 Task: Find connections with filter location Kodoli with filter topic #purposewith filter profile language Potuguese with filter current company Qween Network LLP with filter school JD Institute of Fashion Technology with filter industry Financial Services with filter service category Business Law with filter keywords title IT Professional
Action: Mouse moved to (295, 210)
Screenshot: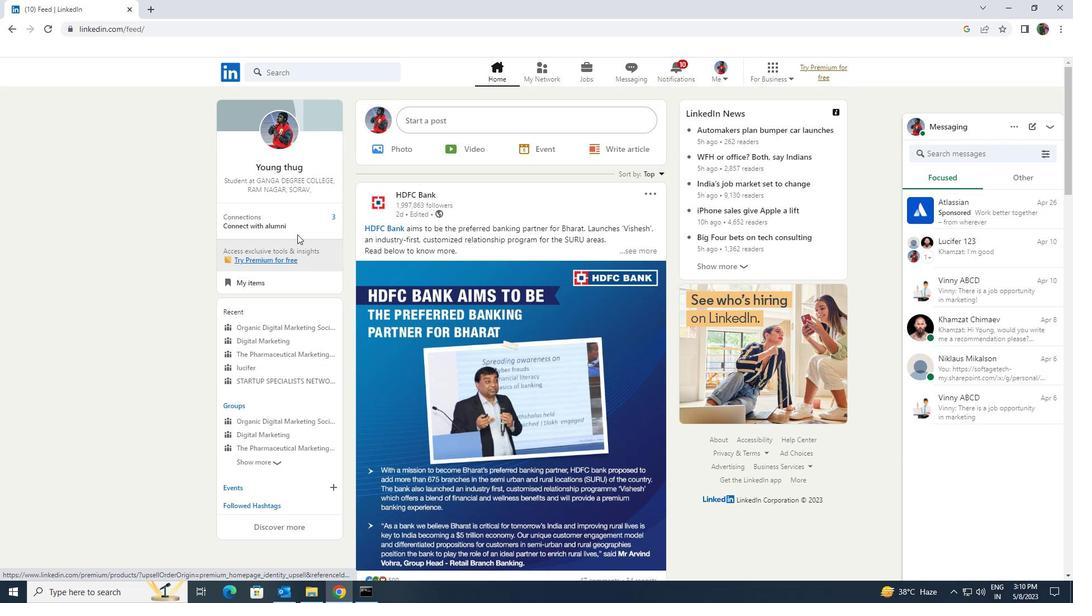 
Action: Mouse pressed left at (295, 210)
Screenshot: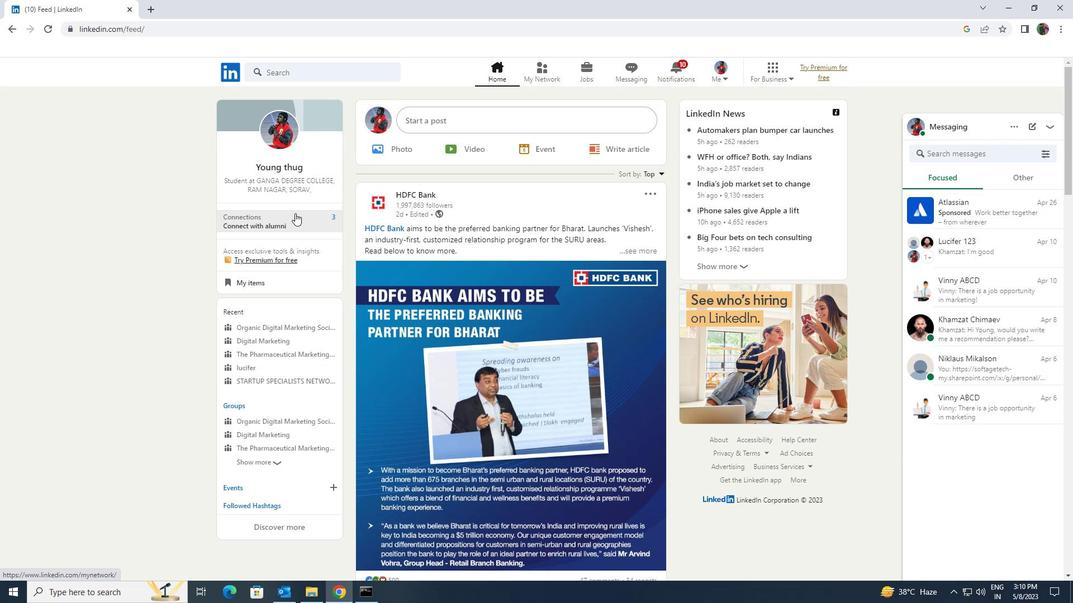 
Action: Mouse moved to (291, 139)
Screenshot: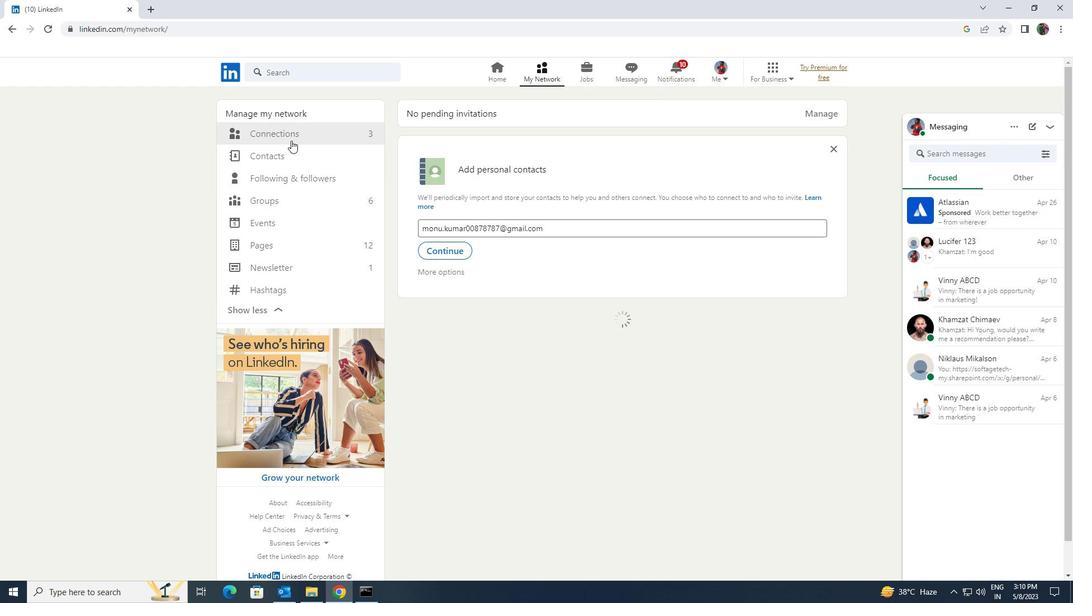 
Action: Mouse pressed left at (291, 139)
Screenshot: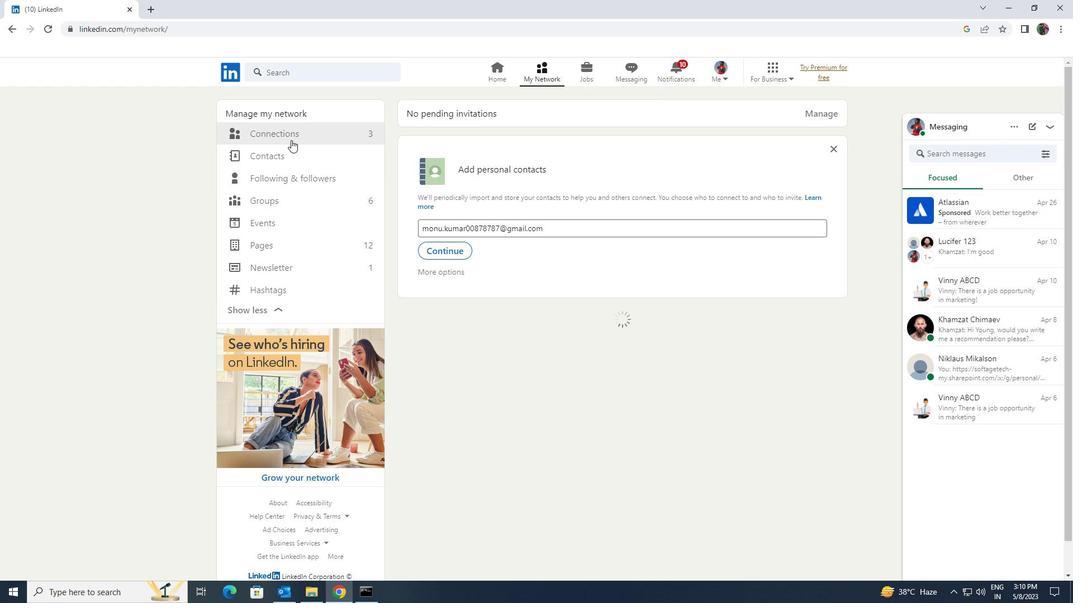 
Action: Mouse moved to (627, 136)
Screenshot: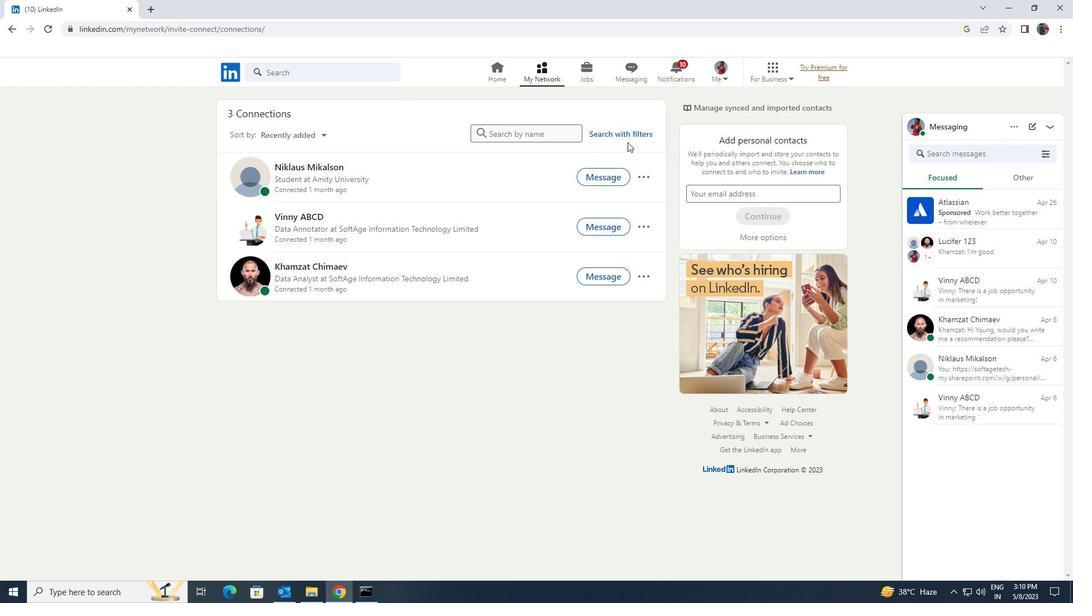 
Action: Mouse pressed left at (627, 136)
Screenshot: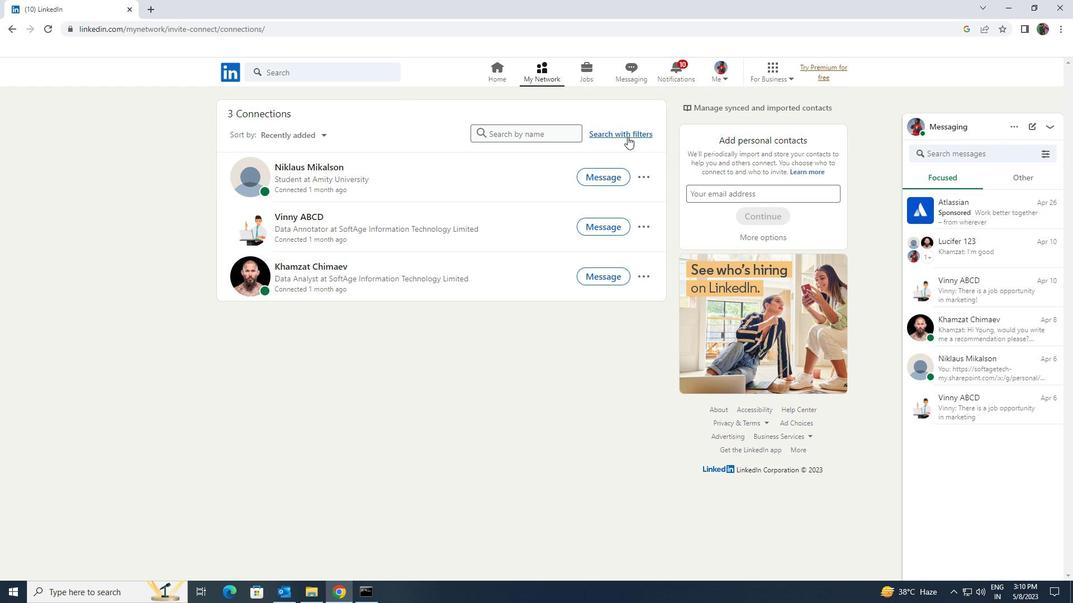 
Action: Mouse moved to (575, 106)
Screenshot: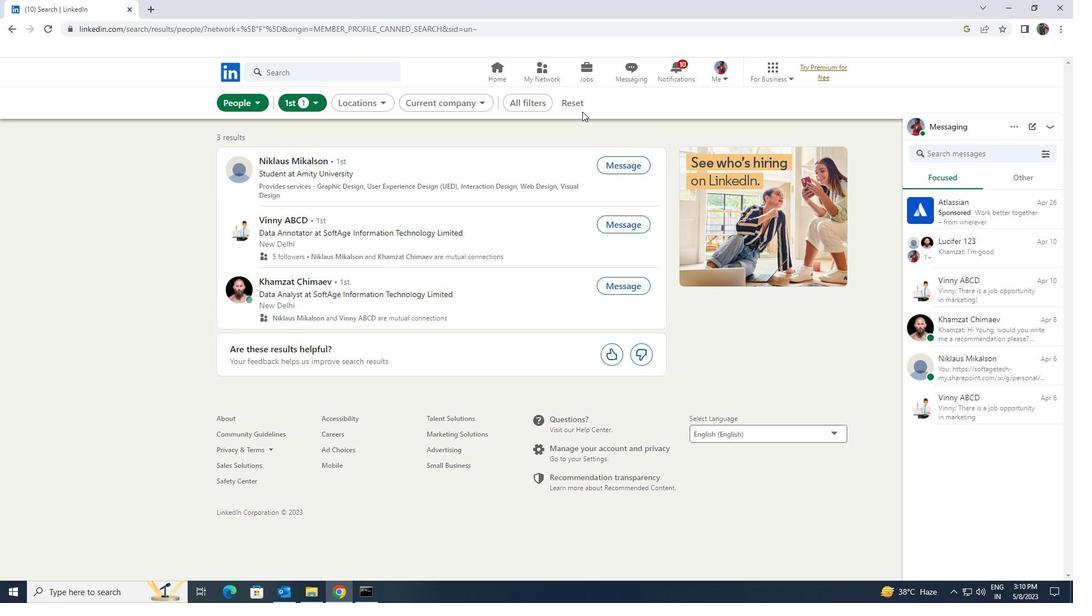 
Action: Mouse pressed left at (575, 106)
Screenshot: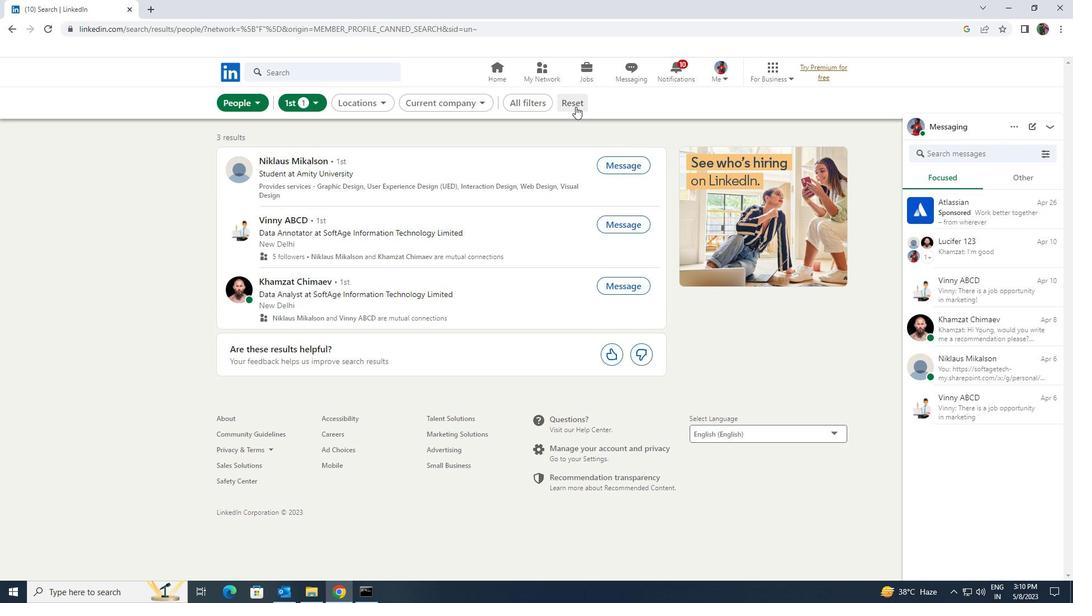 
Action: Mouse moved to (560, 100)
Screenshot: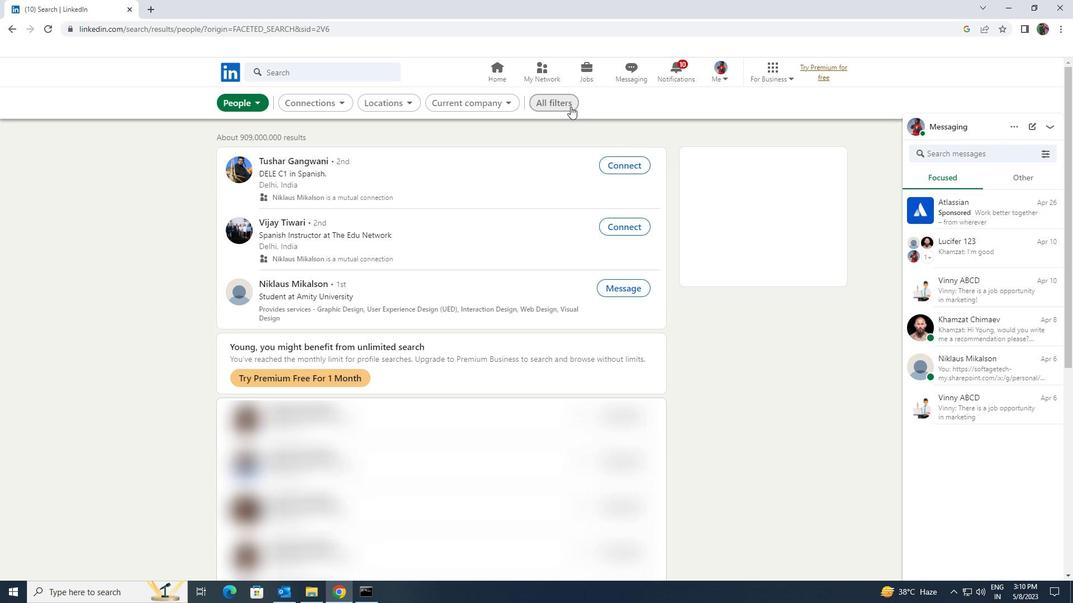 
Action: Mouse pressed left at (560, 100)
Screenshot: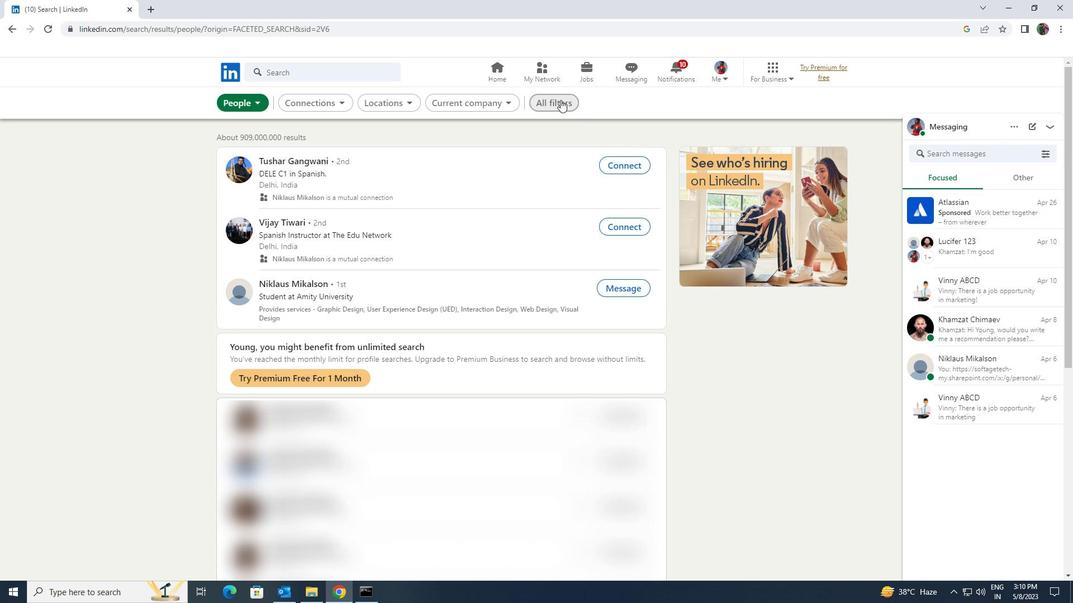 
Action: Mouse moved to (928, 439)
Screenshot: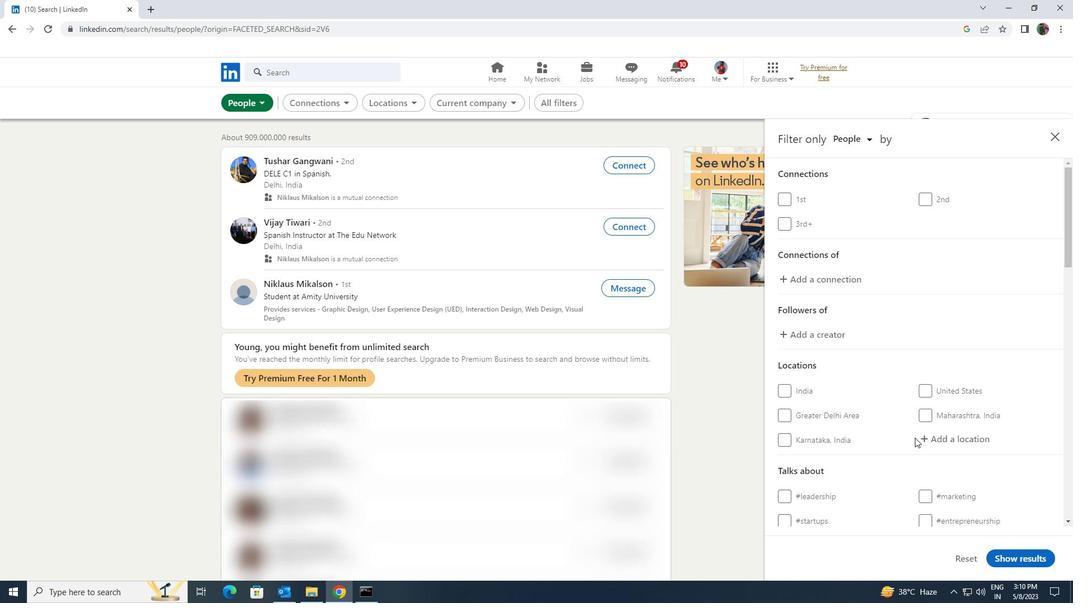 
Action: Mouse pressed left at (928, 439)
Screenshot: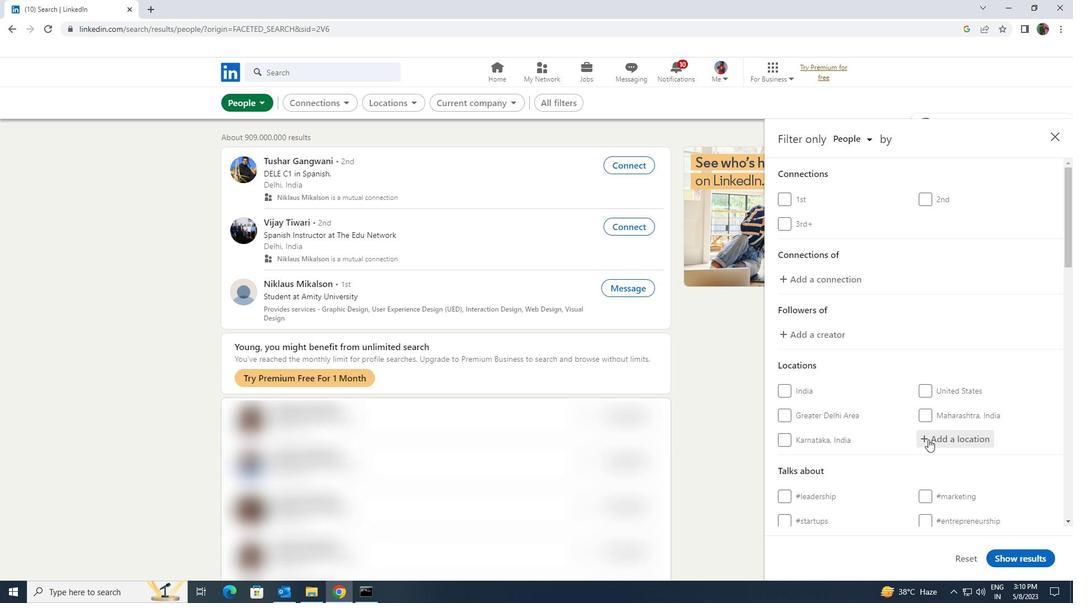 
Action: Key pressed <Key.shift>KODOLI
Screenshot: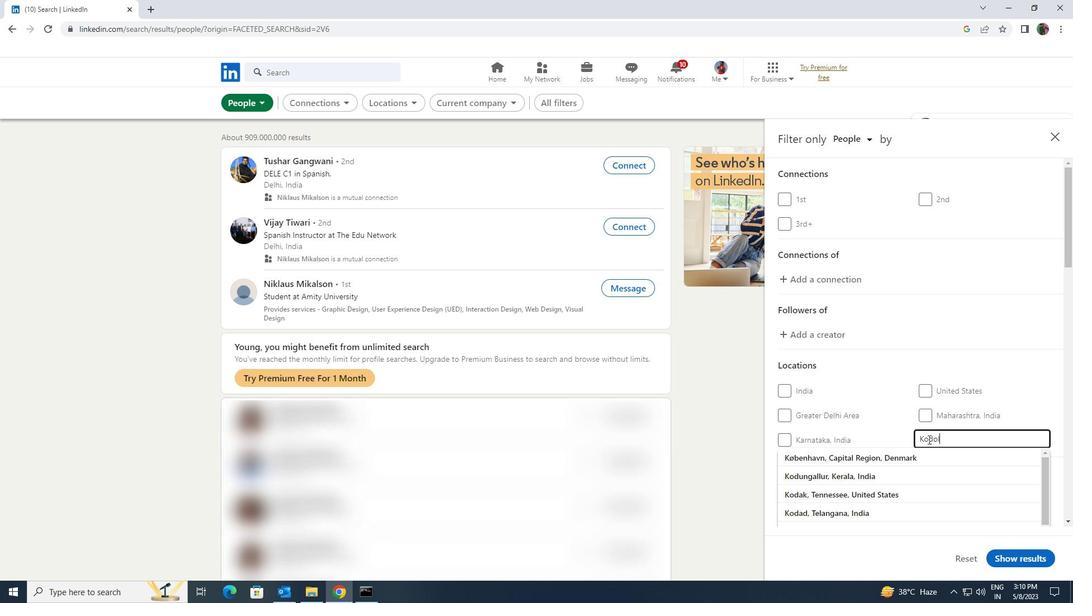 
Action: Mouse moved to (929, 440)
Screenshot: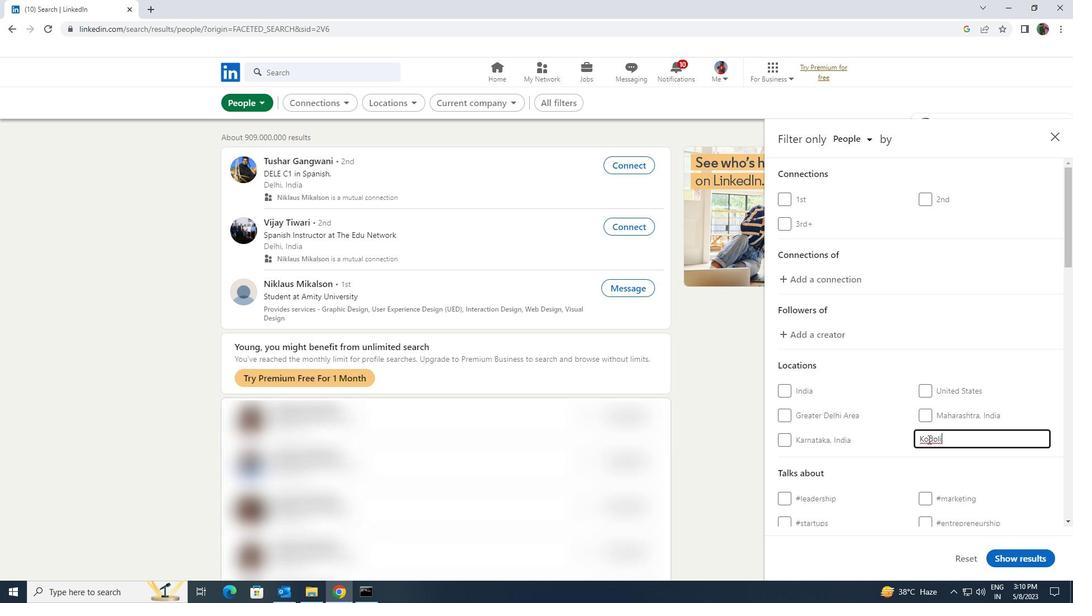 
Action: Mouse scrolled (929, 439) with delta (0, 0)
Screenshot: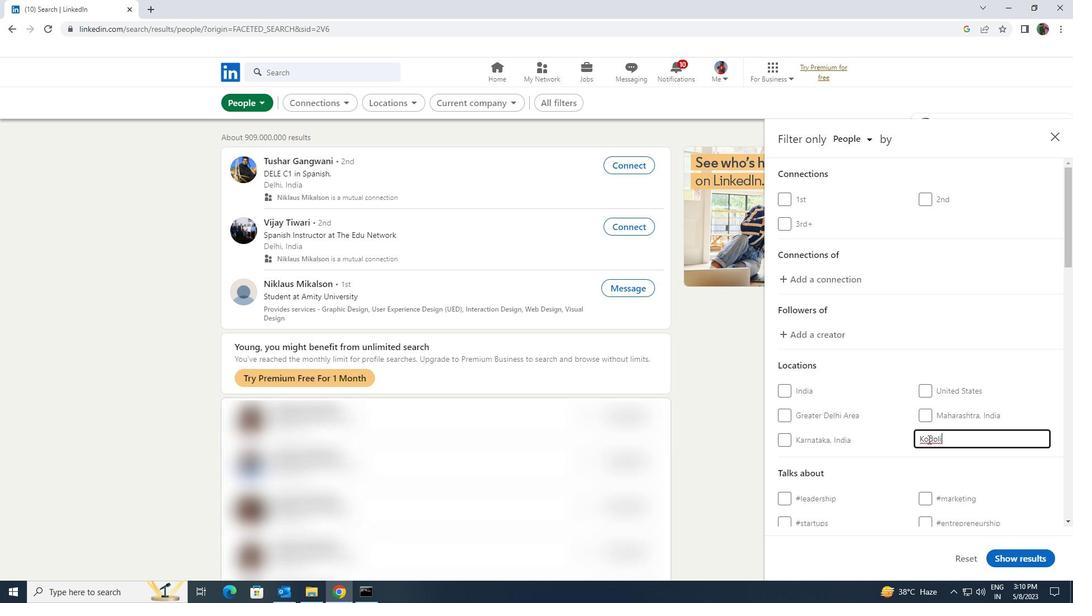 
Action: Mouse moved to (927, 443)
Screenshot: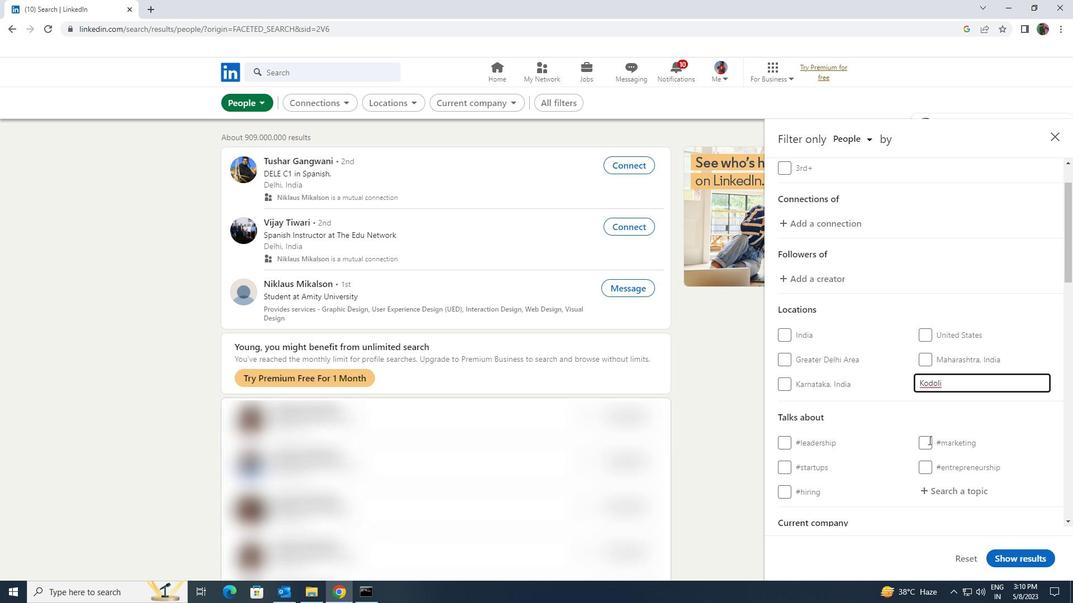 
Action: Mouse scrolled (927, 442) with delta (0, 0)
Screenshot: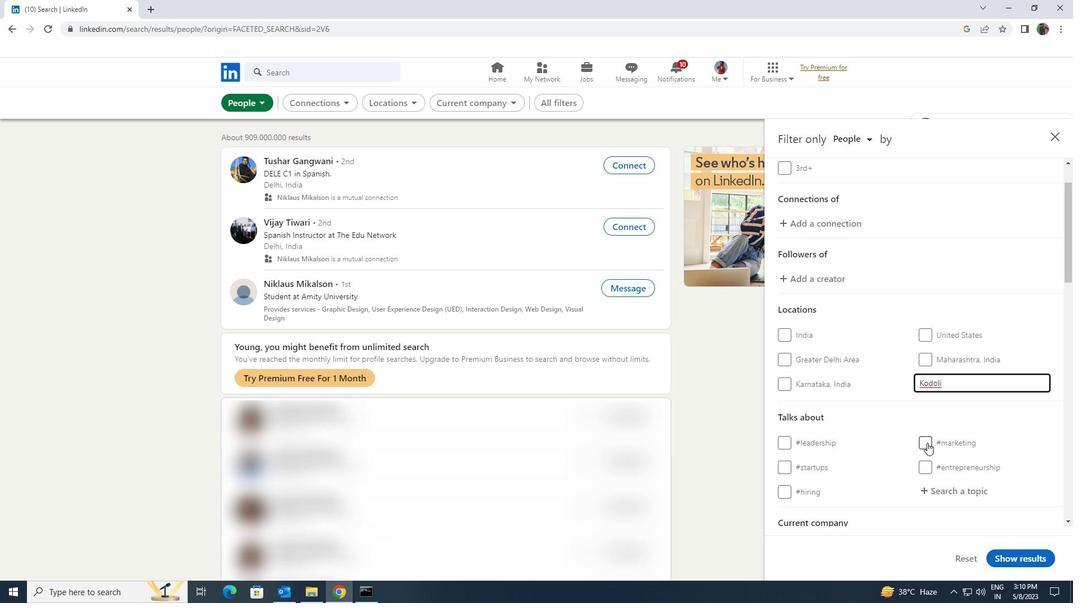 
Action: Mouse scrolled (927, 442) with delta (0, 0)
Screenshot: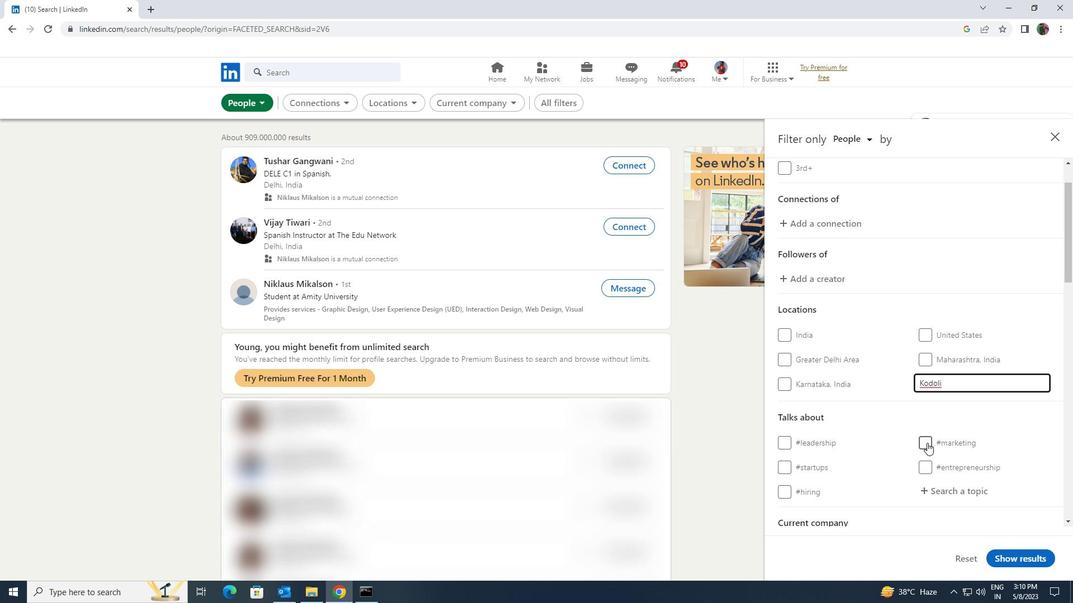
Action: Mouse moved to (937, 379)
Screenshot: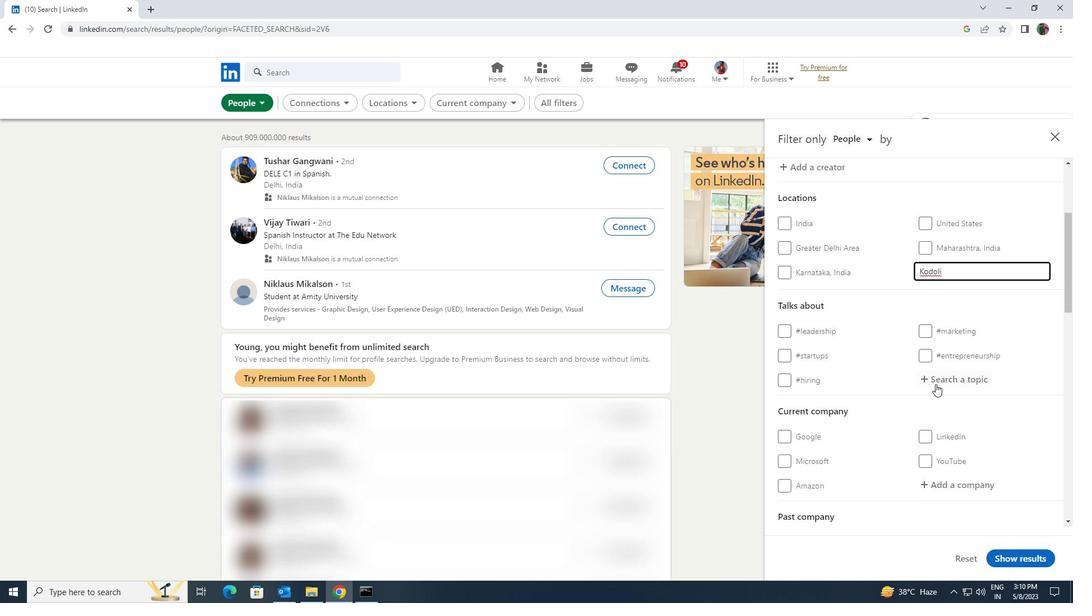 
Action: Mouse pressed left at (937, 379)
Screenshot: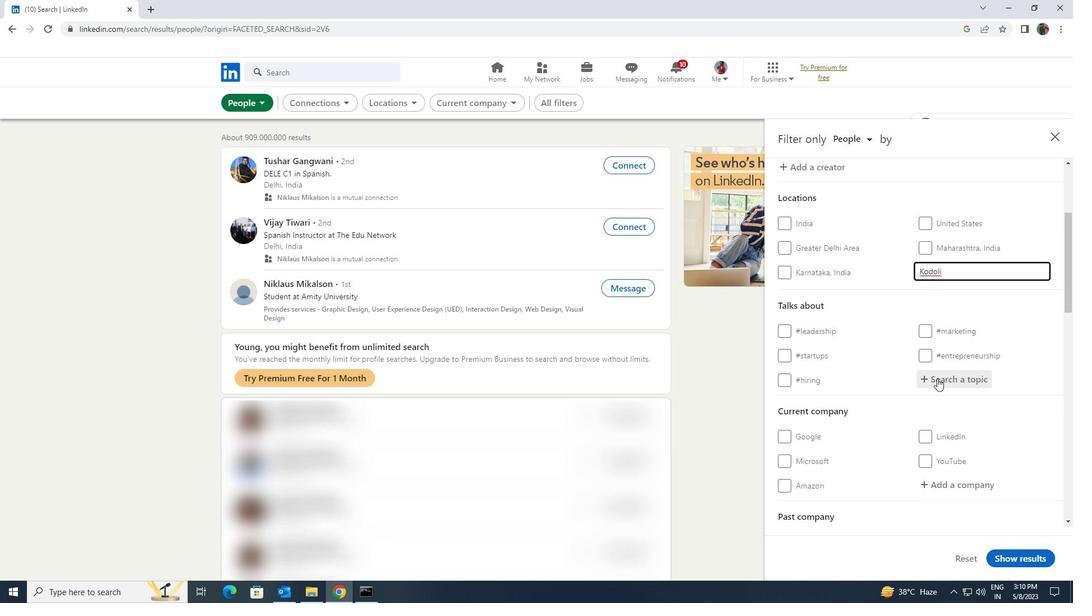 
Action: Key pressed <Key.shift>PURPOSE
Screenshot: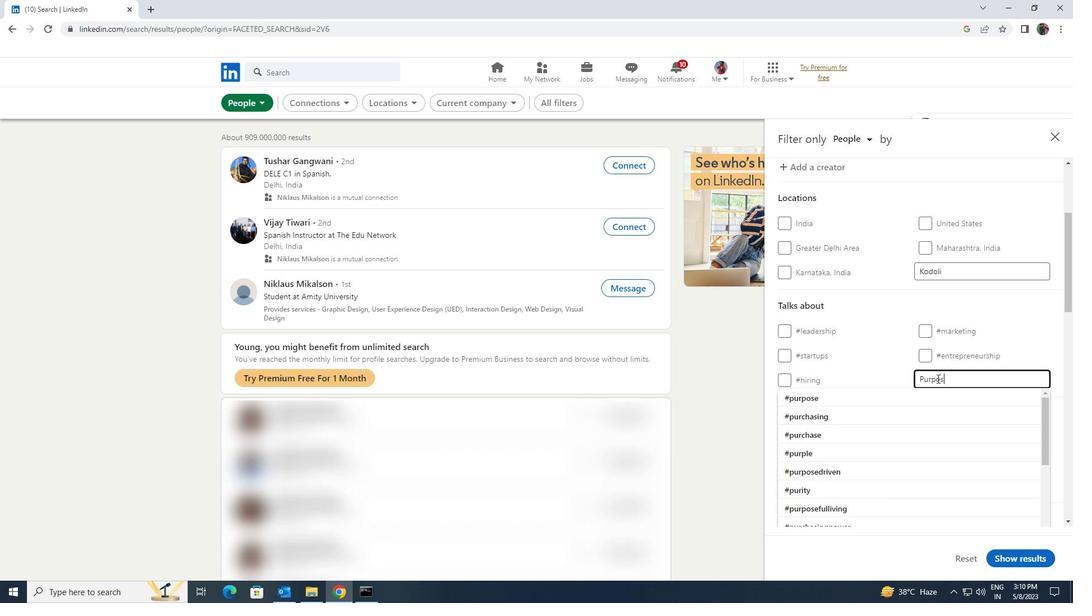 
Action: Mouse moved to (933, 390)
Screenshot: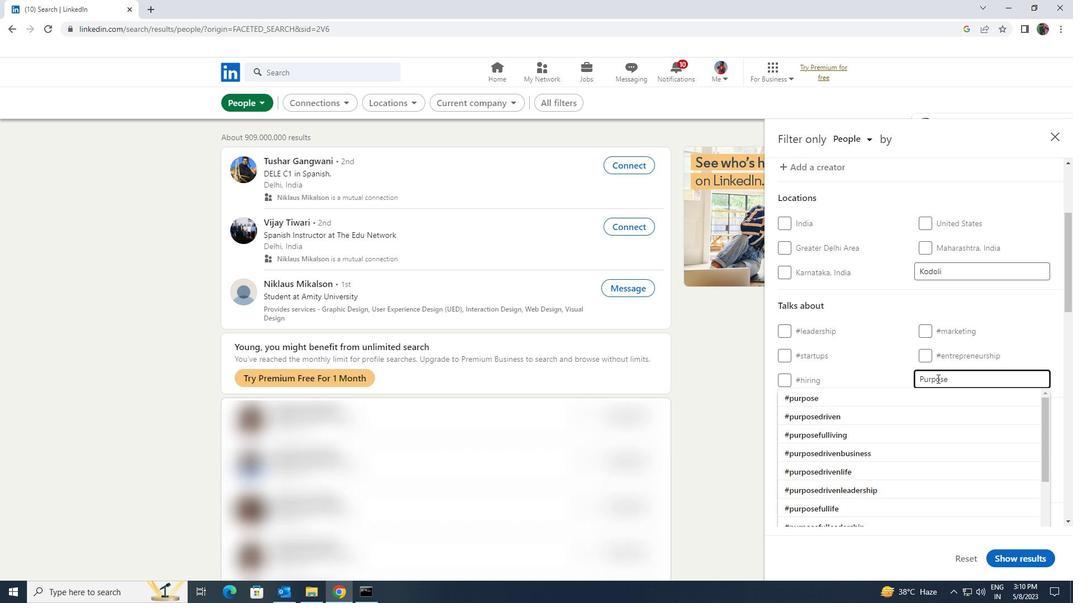 
Action: Mouse pressed left at (933, 390)
Screenshot: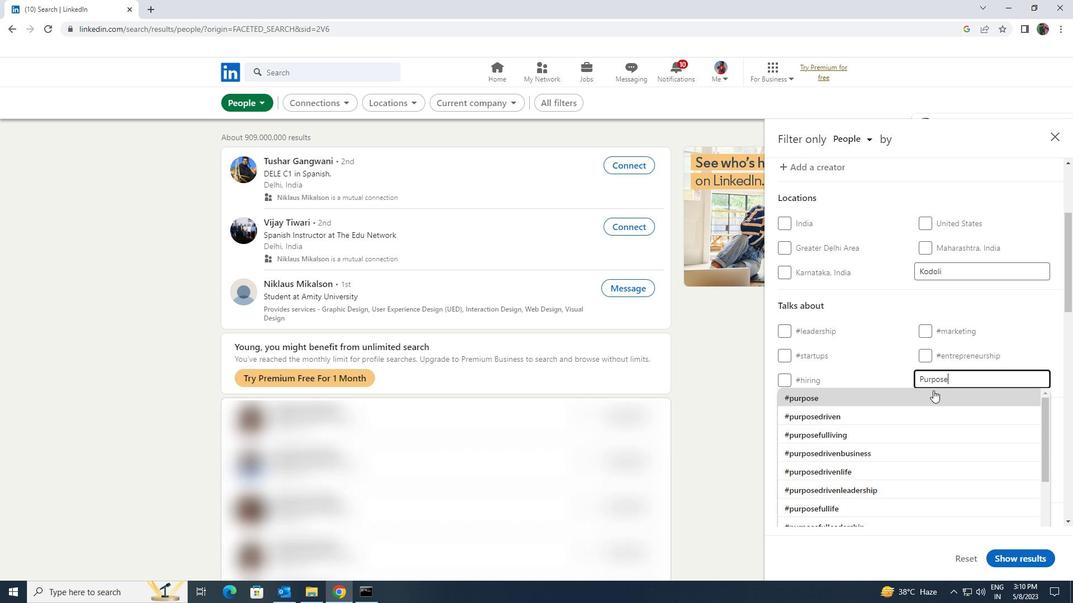
Action: Mouse scrolled (933, 390) with delta (0, 0)
Screenshot: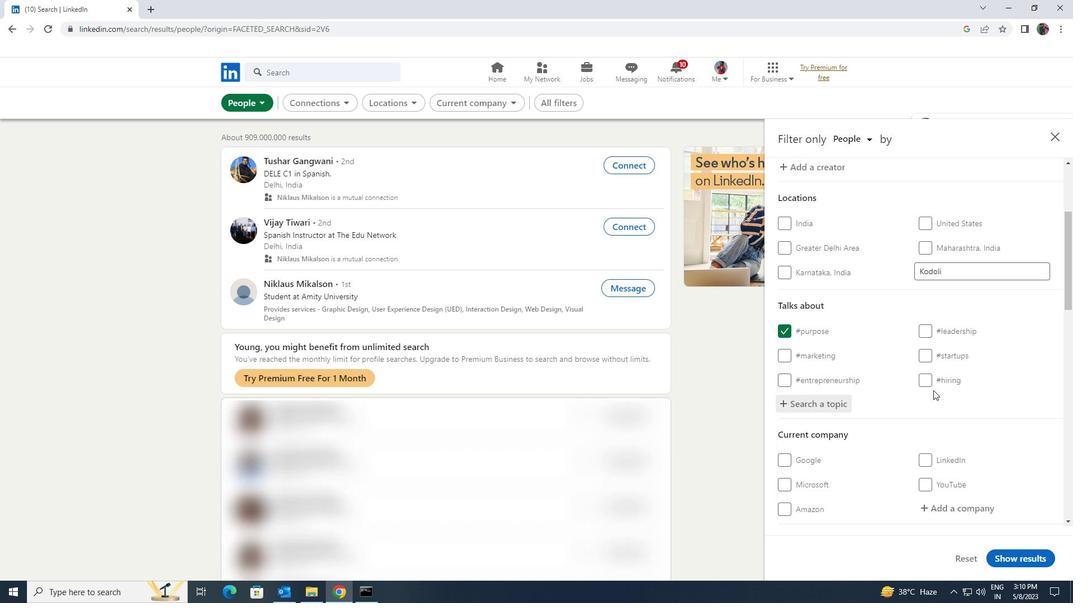 
Action: Mouse scrolled (933, 390) with delta (0, 0)
Screenshot: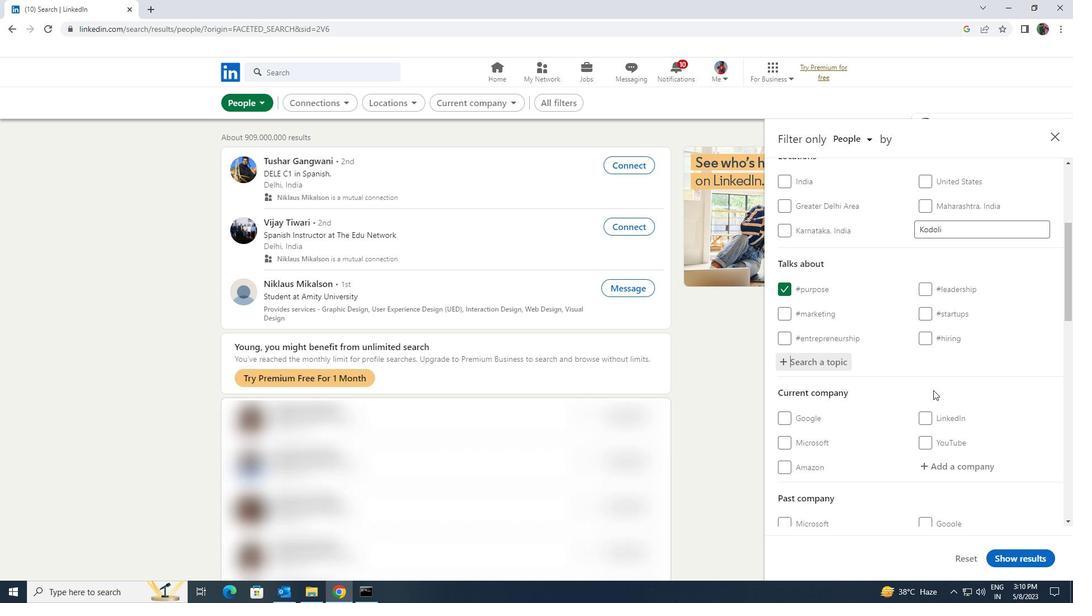
Action: Mouse scrolled (933, 390) with delta (0, 0)
Screenshot: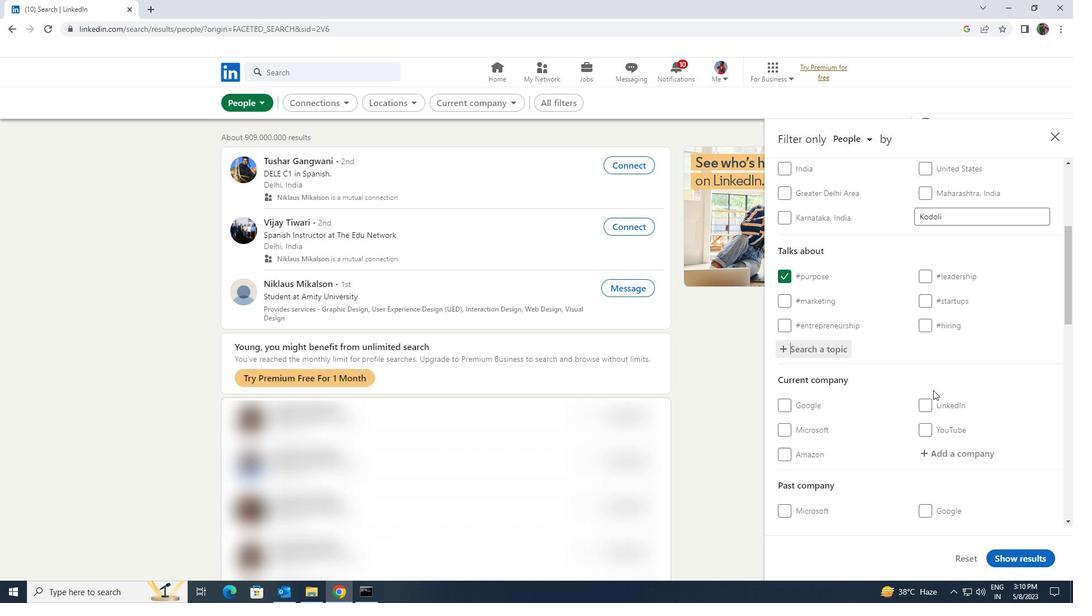 
Action: Mouse scrolled (933, 390) with delta (0, 0)
Screenshot: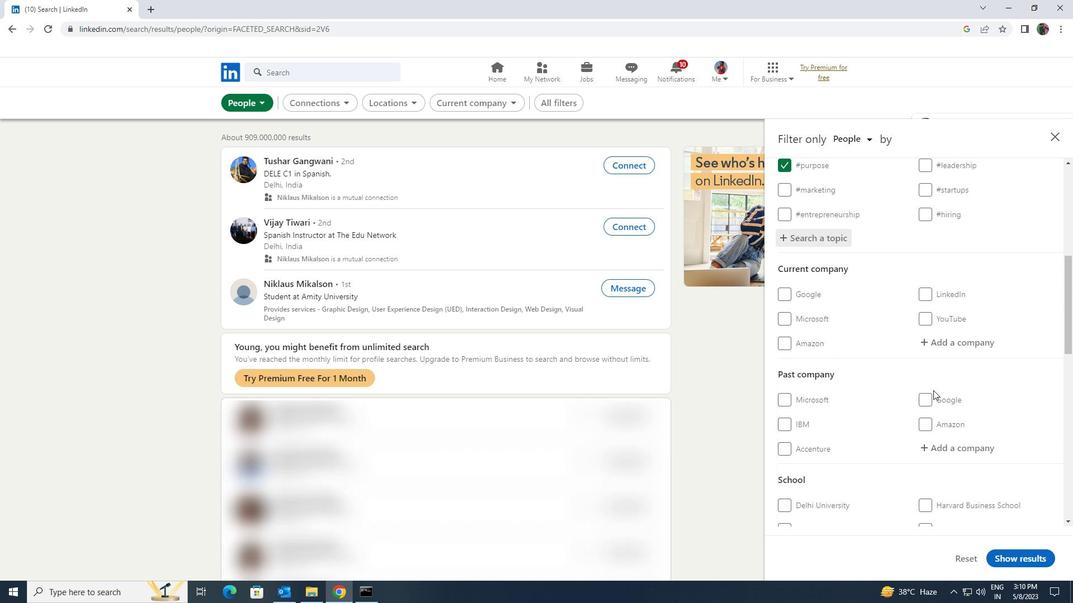 
Action: Mouse scrolled (933, 390) with delta (0, 0)
Screenshot: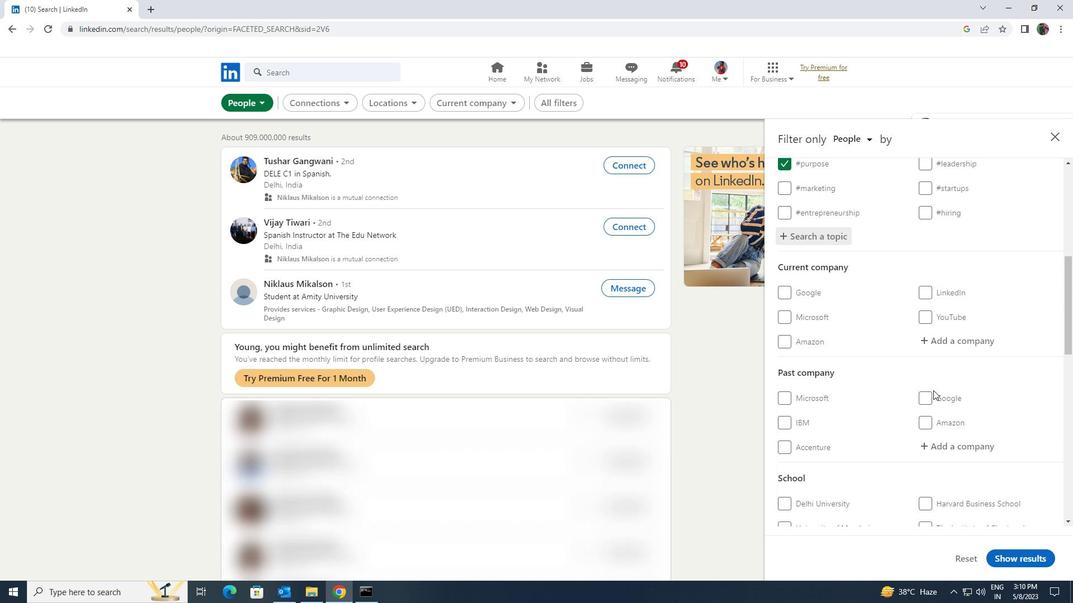 
Action: Mouse scrolled (933, 390) with delta (0, 0)
Screenshot: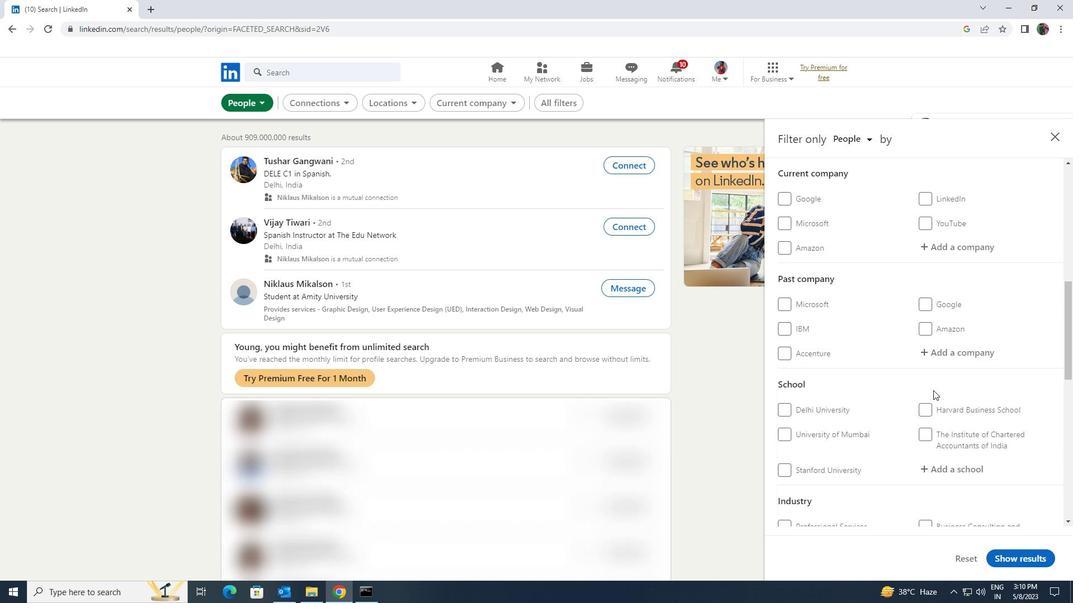 
Action: Mouse scrolled (933, 390) with delta (0, 0)
Screenshot: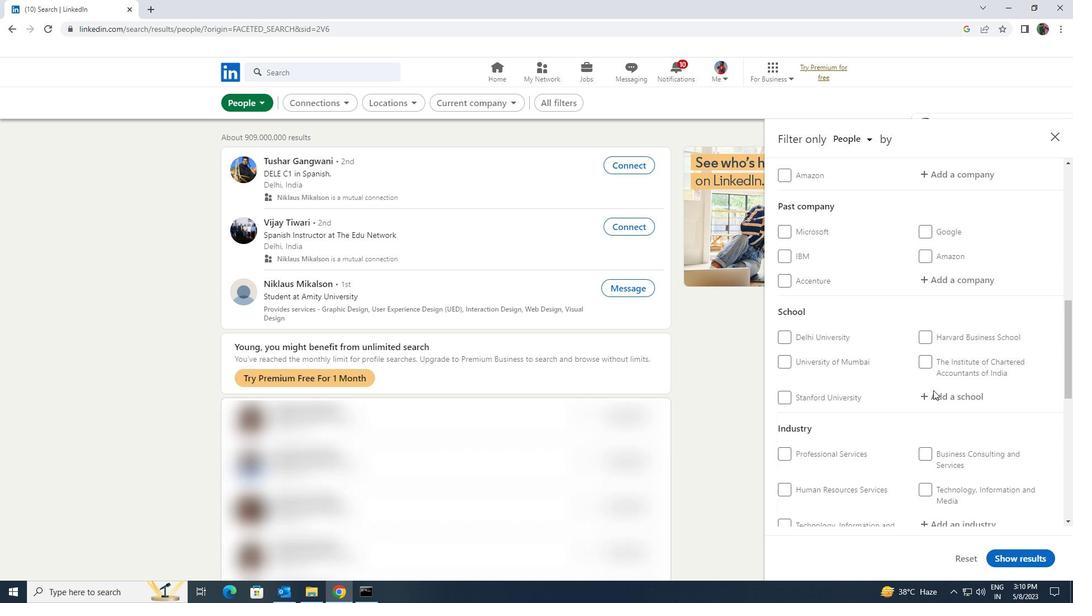 
Action: Mouse scrolled (933, 390) with delta (0, 0)
Screenshot: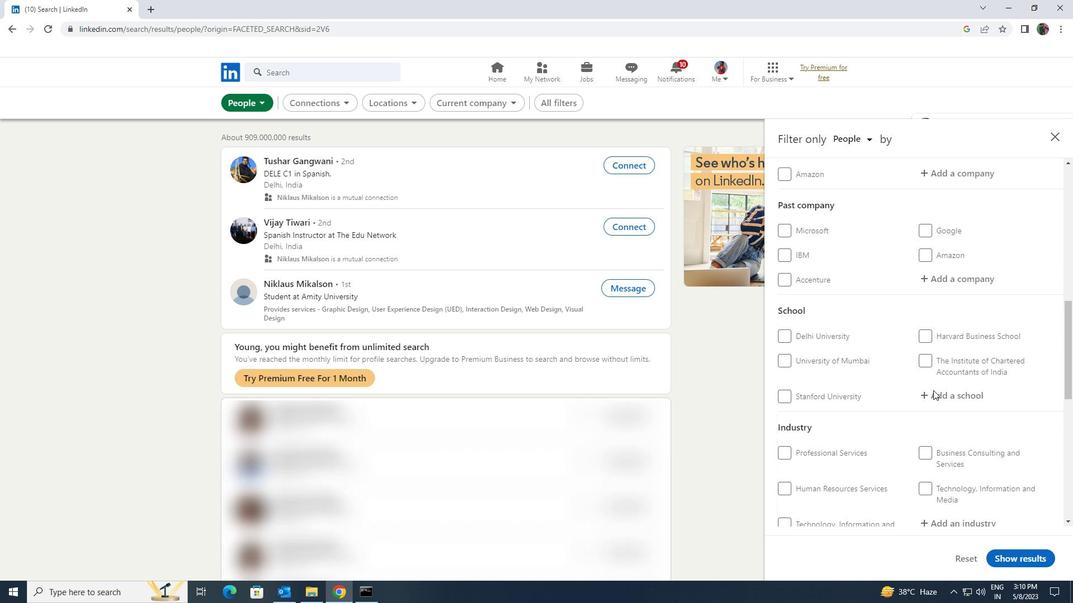 
Action: Mouse scrolled (933, 390) with delta (0, 0)
Screenshot: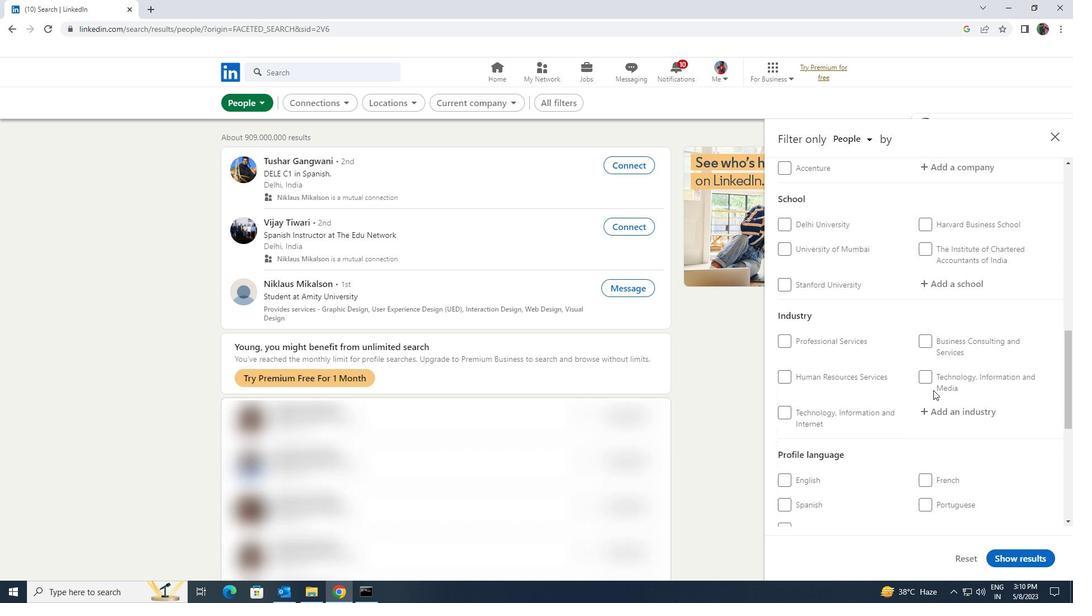 
Action: Mouse moved to (925, 443)
Screenshot: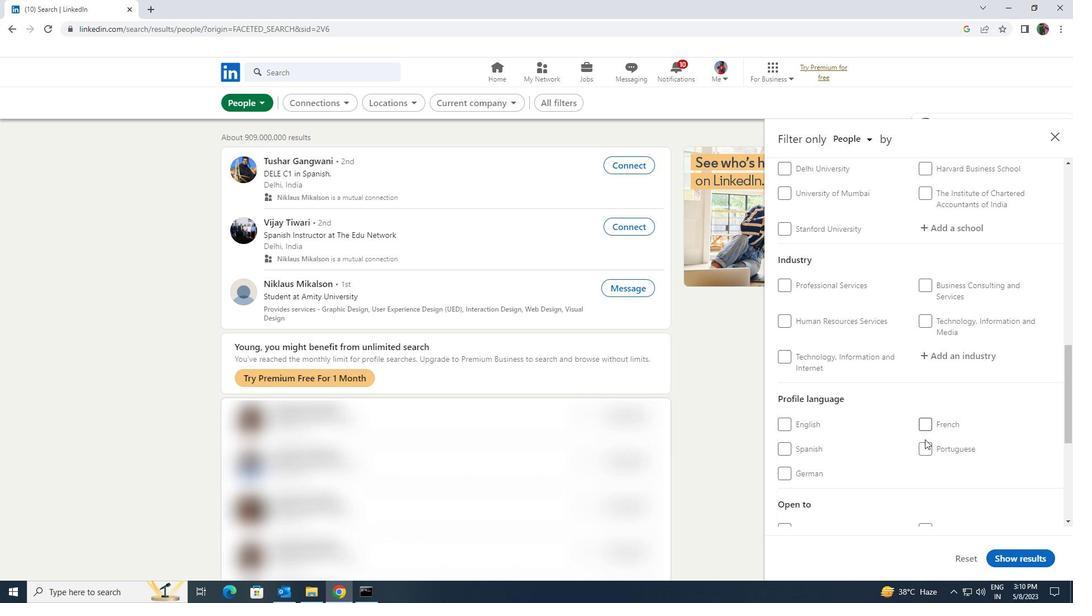 
Action: Mouse pressed left at (925, 443)
Screenshot: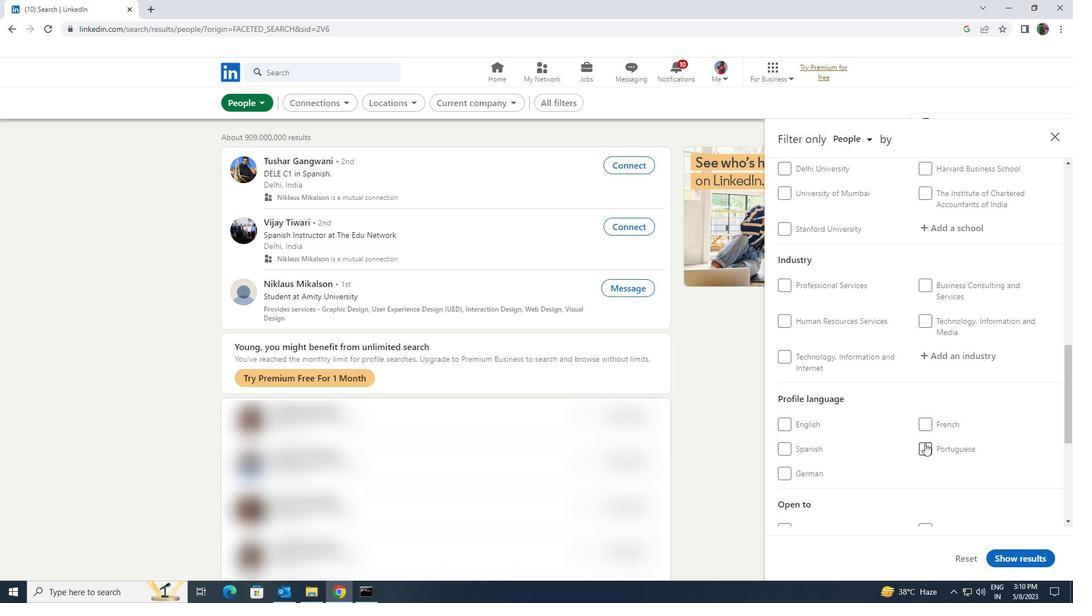 
Action: Mouse scrolled (925, 444) with delta (0, 0)
Screenshot: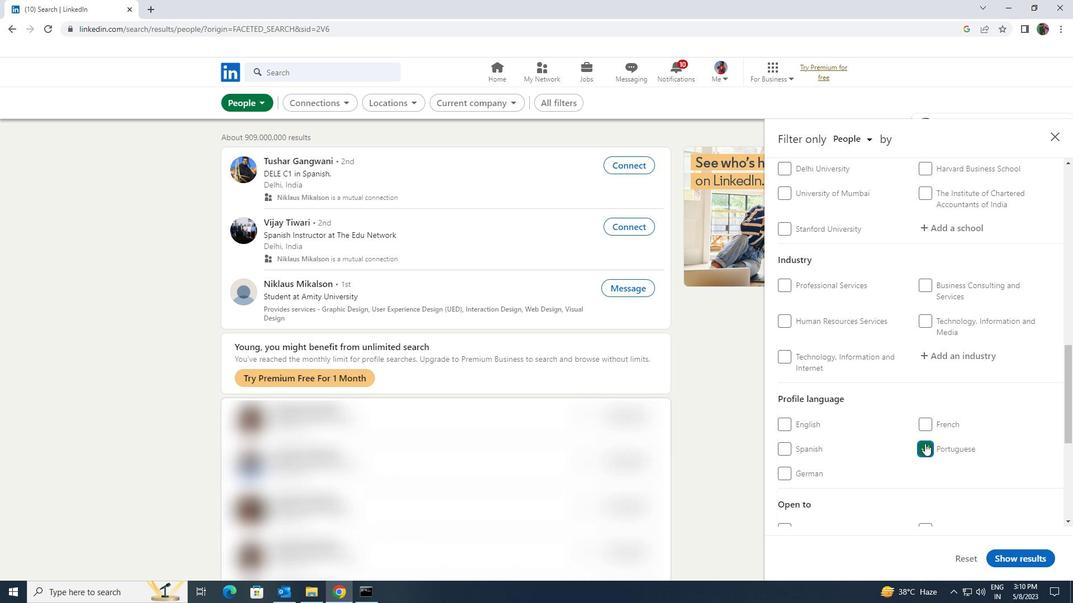 
Action: Mouse scrolled (925, 444) with delta (0, 0)
Screenshot: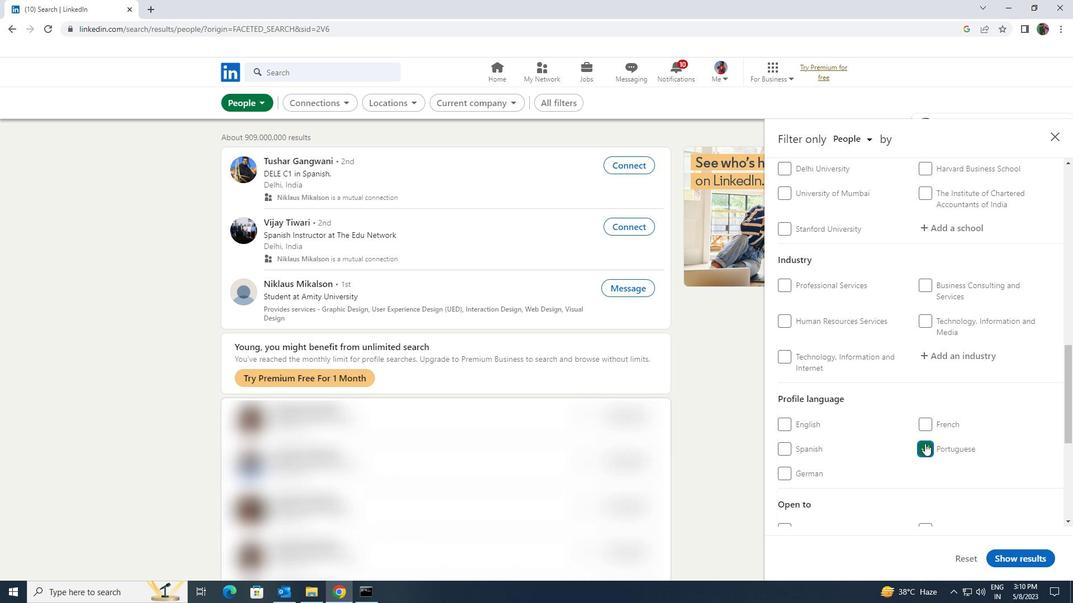 
Action: Mouse scrolled (925, 444) with delta (0, 0)
Screenshot: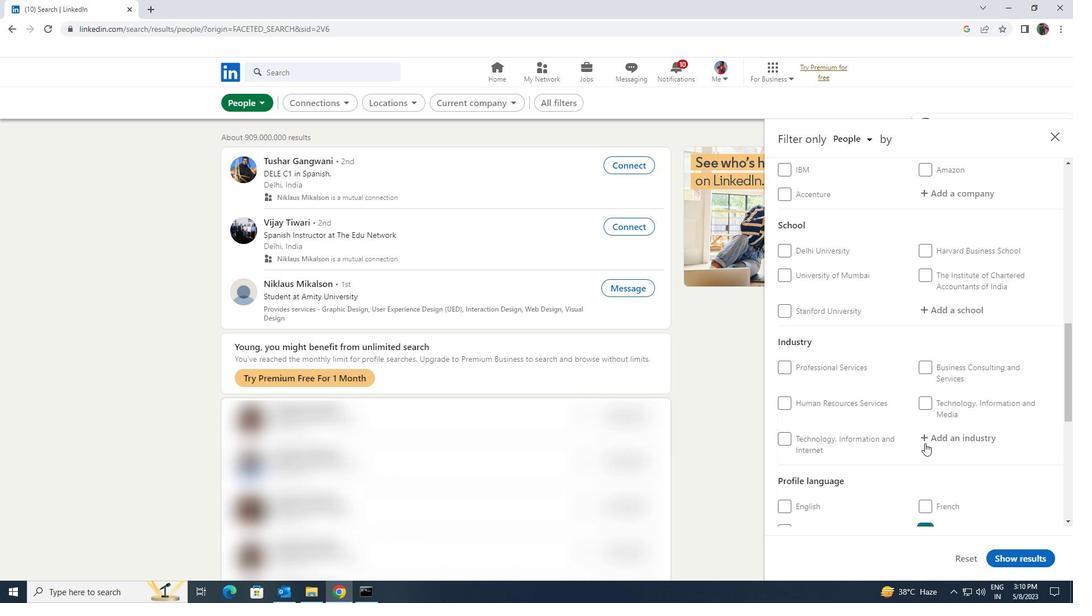 
Action: Mouse scrolled (925, 444) with delta (0, 0)
Screenshot: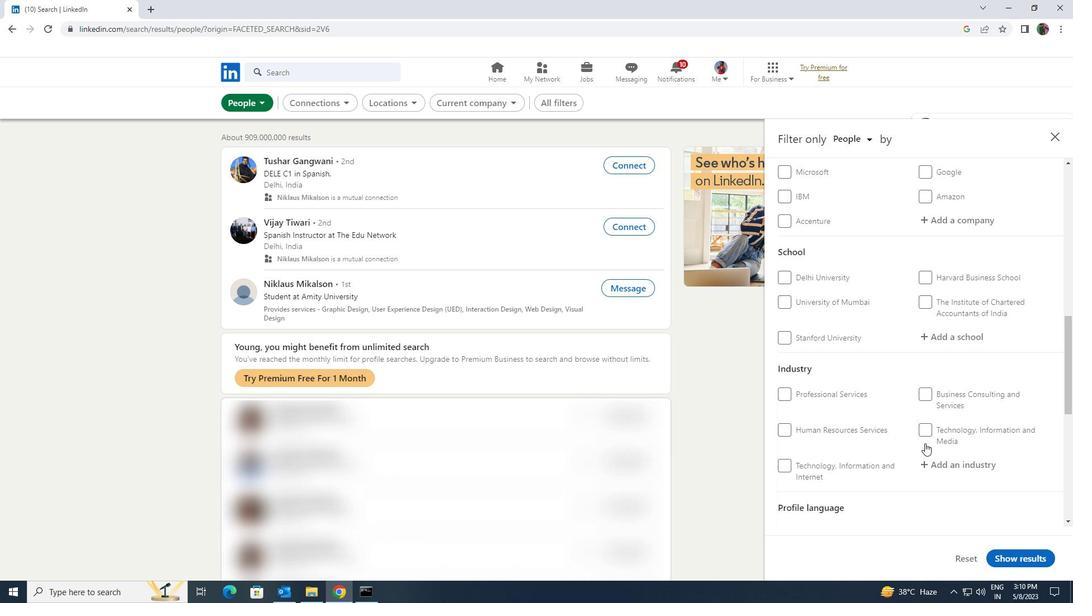 
Action: Mouse scrolled (925, 444) with delta (0, 0)
Screenshot: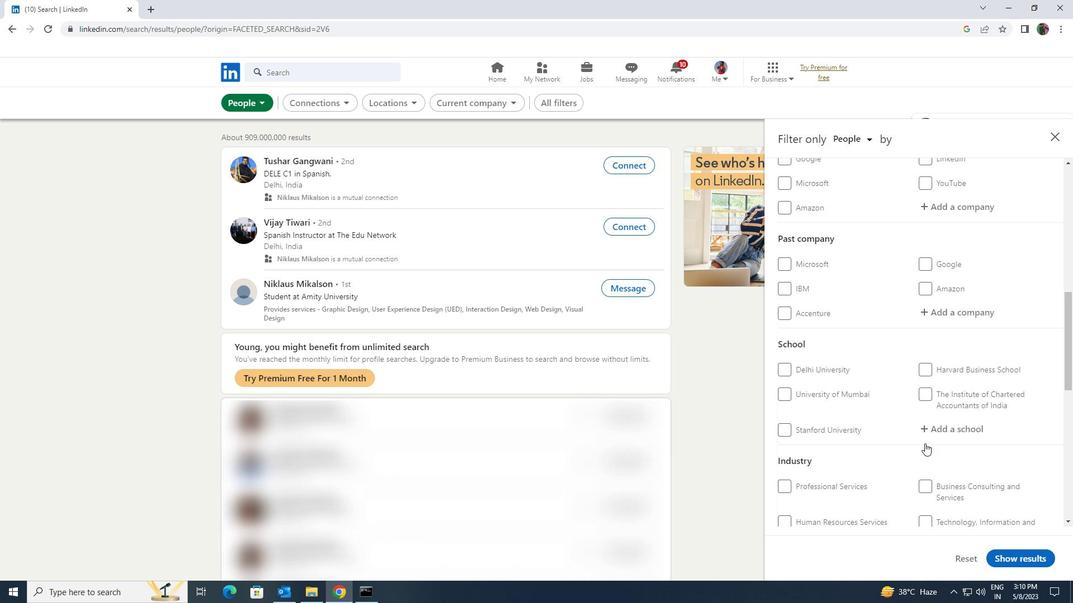 
Action: Mouse scrolled (925, 444) with delta (0, 0)
Screenshot: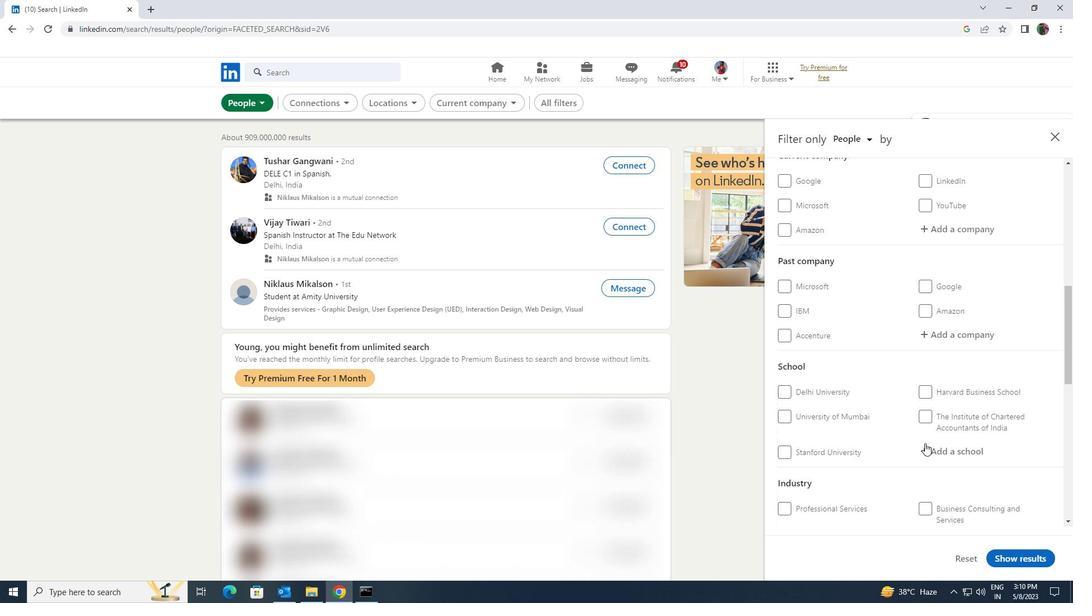 
Action: Mouse scrolled (925, 444) with delta (0, 0)
Screenshot: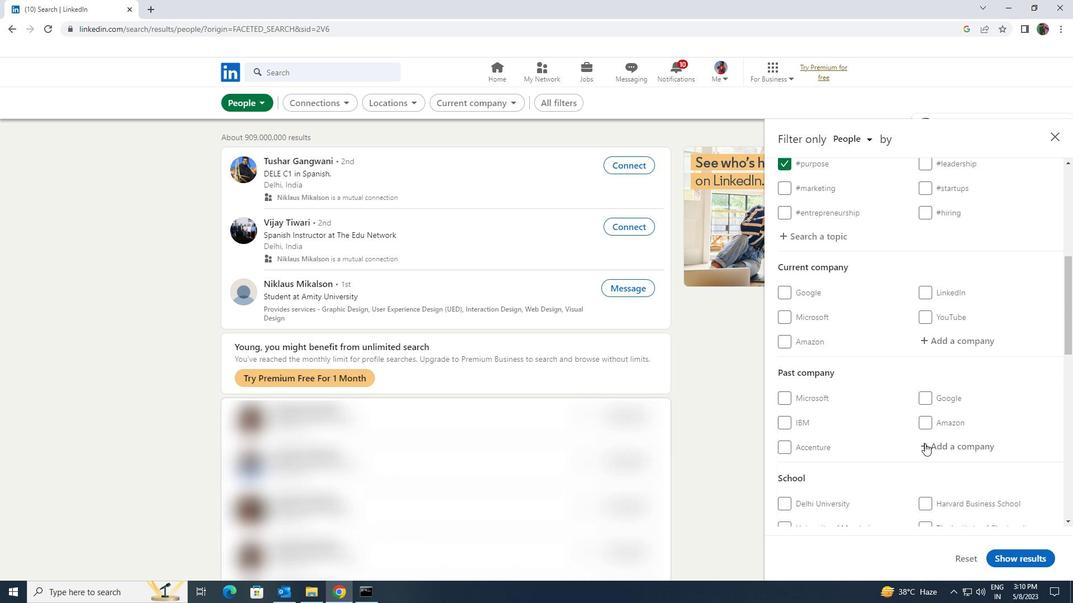 
Action: Mouse moved to (934, 401)
Screenshot: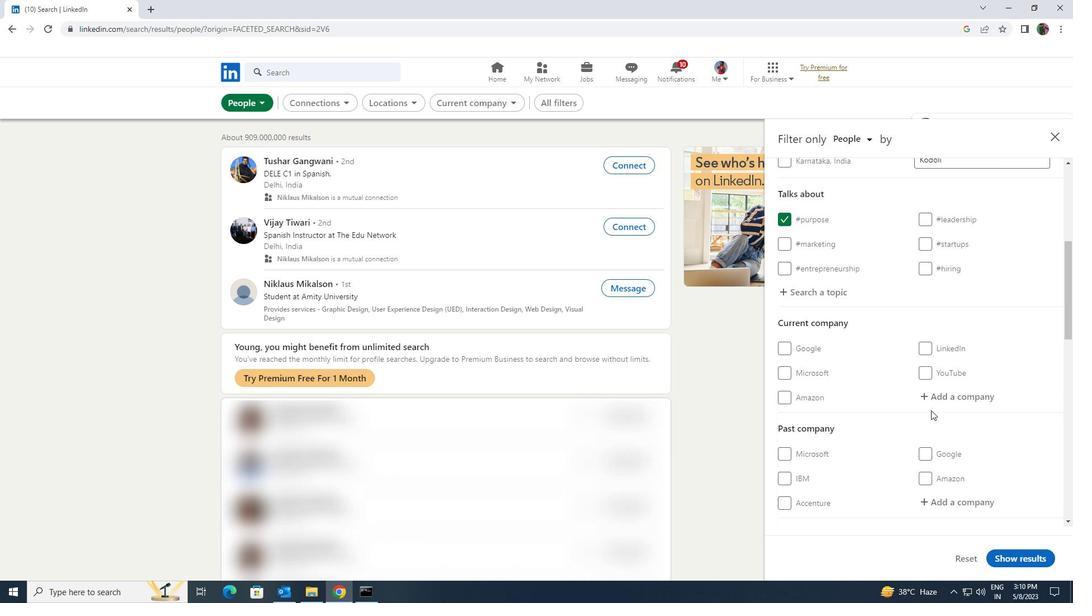 
Action: Mouse pressed left at (934, 401)
Screenshot: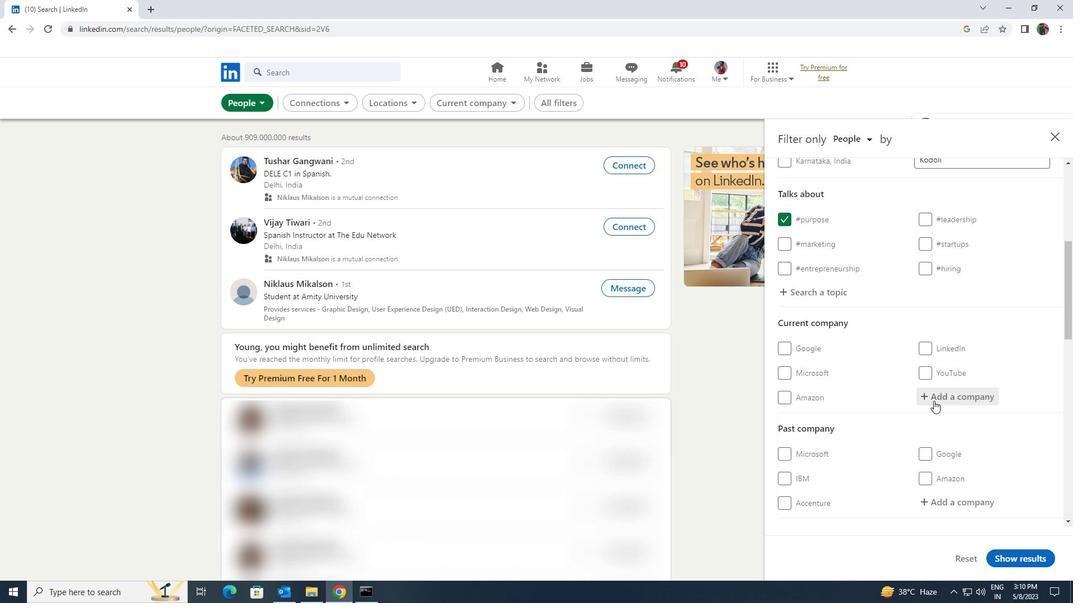 
Action: Key pressed <Key.shift><Key.shift><Key.shift><Key.shift><Key.shift><Key.shift><Key.shift>QWEEN
Screenshot: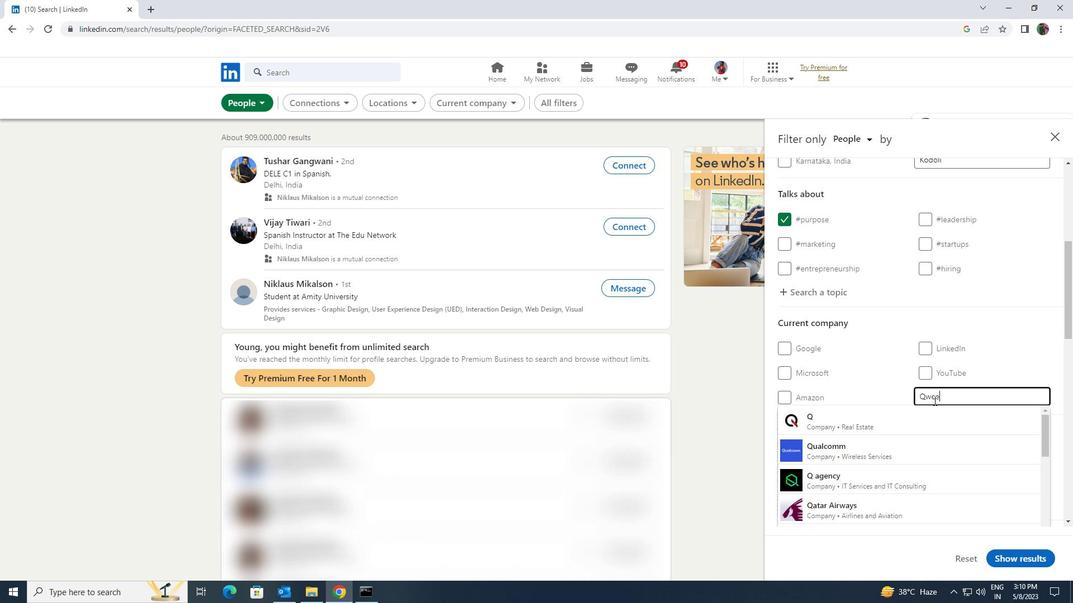 
Action: Mouse moved to (930, 423)
Screenshot: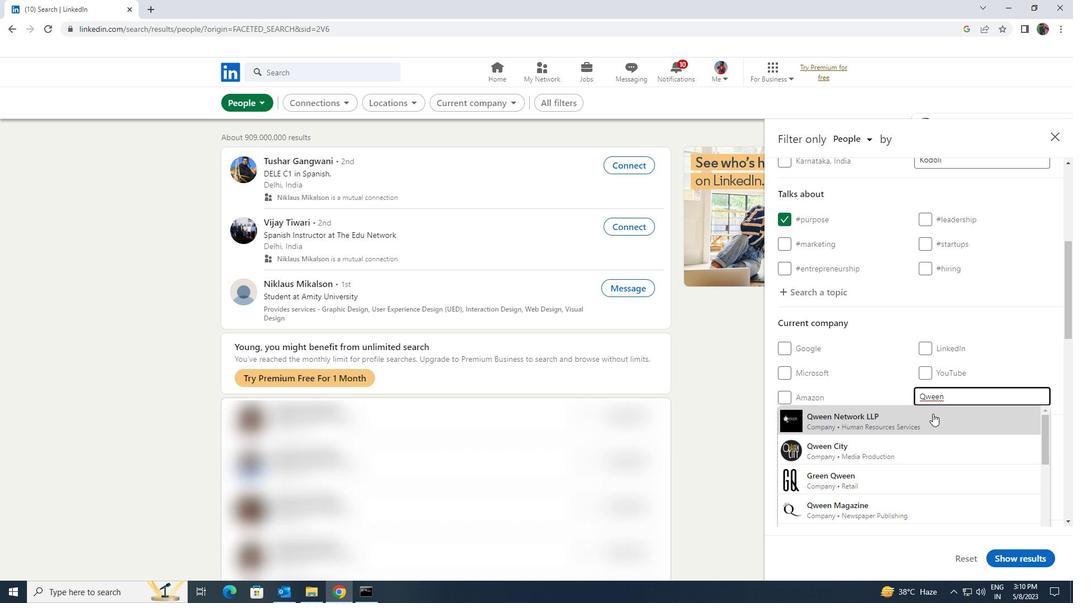 
Action: Mouse pressed left at (930, 423)
Screenshot: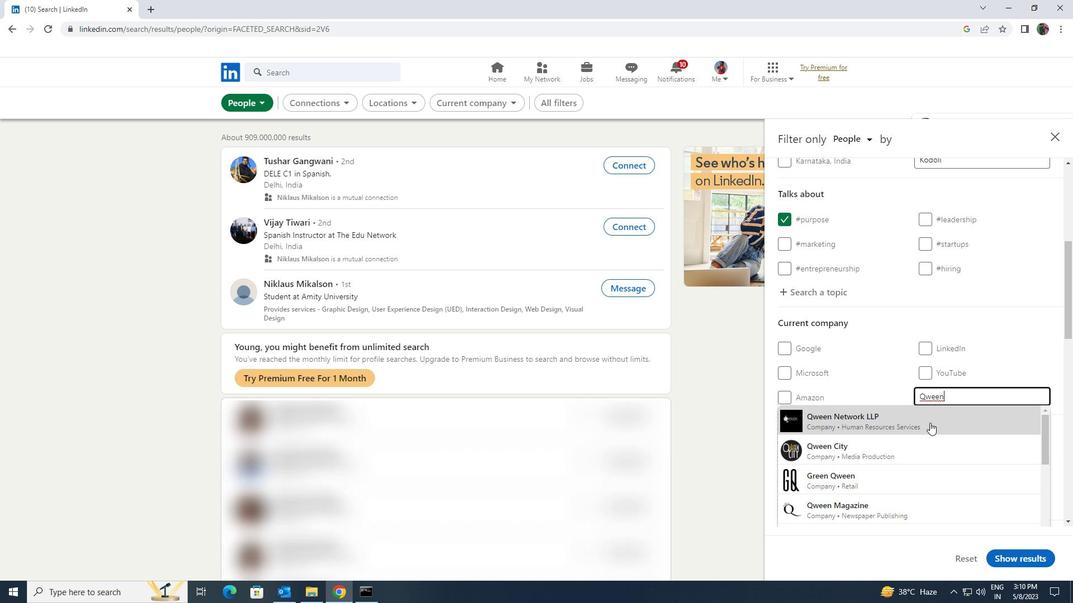 
Action: Mouse scrolled (930, 422) with delta (0, 0)
Screenshot: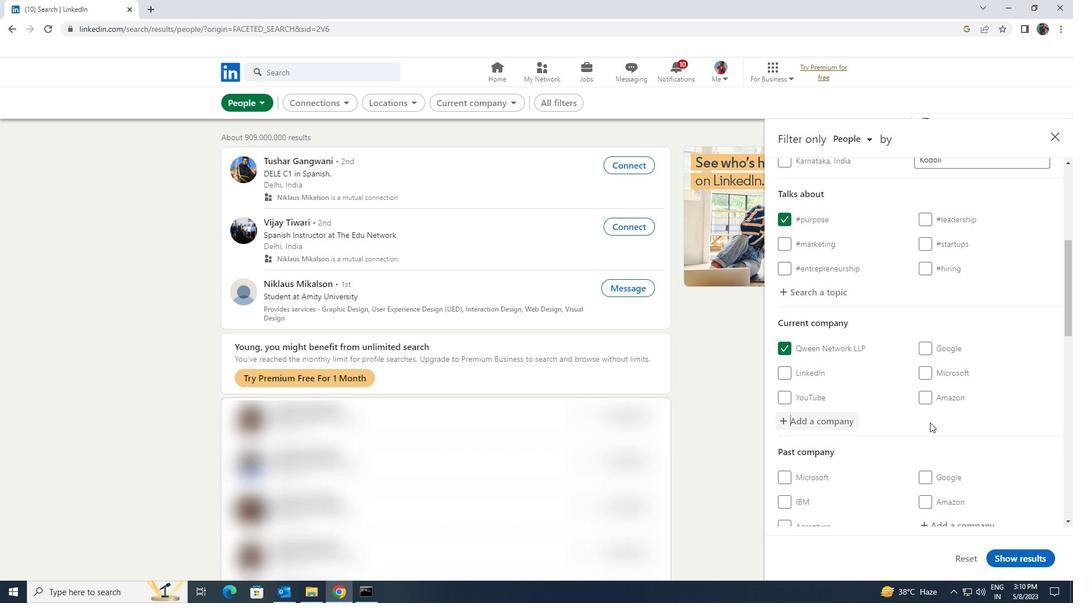 
Action: Mouse moved to (929, 424)
Screenshot: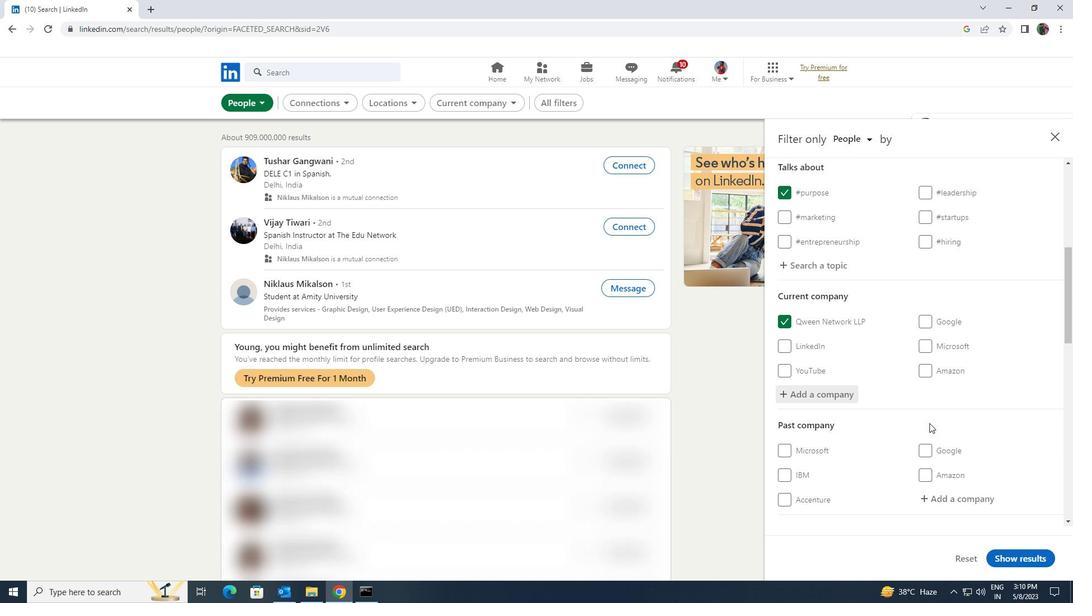 
Action: Mouse scrolled (929, 423) with delta (0, 0)
Screenshot: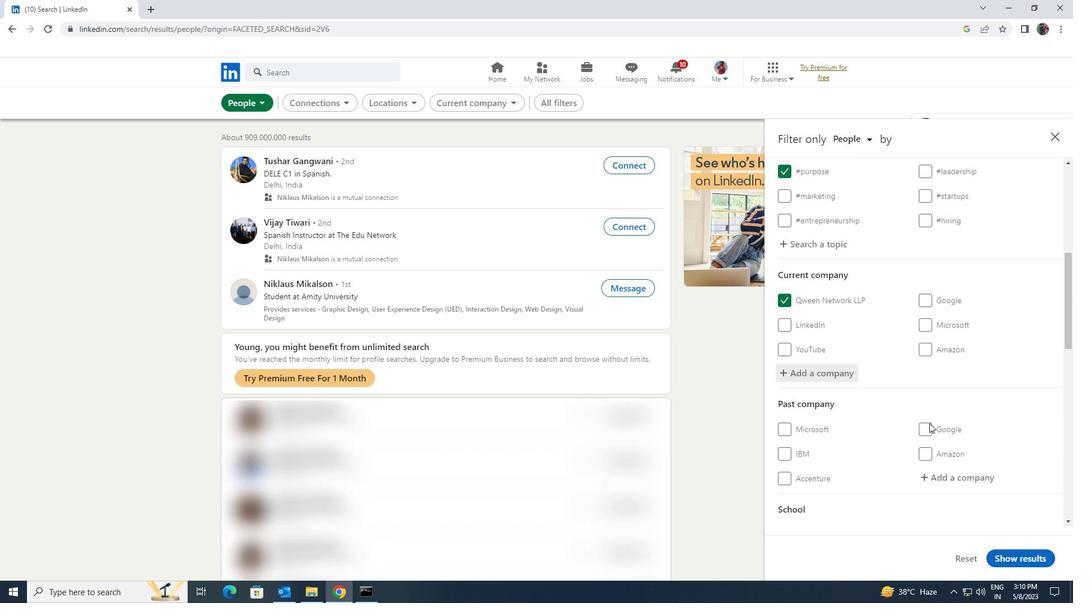 
Action: Mouse scrolled (929, 423) with delta (0, 0)
Screenshot: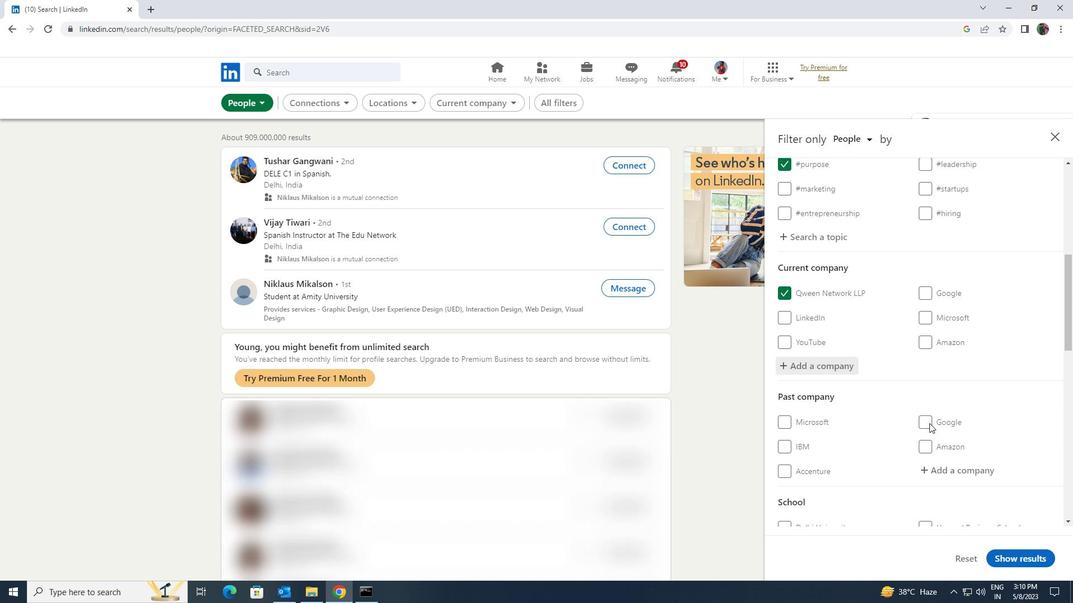 
Action: Mouse scrolled (929, 423) with delta (0, 0)
Screenshot: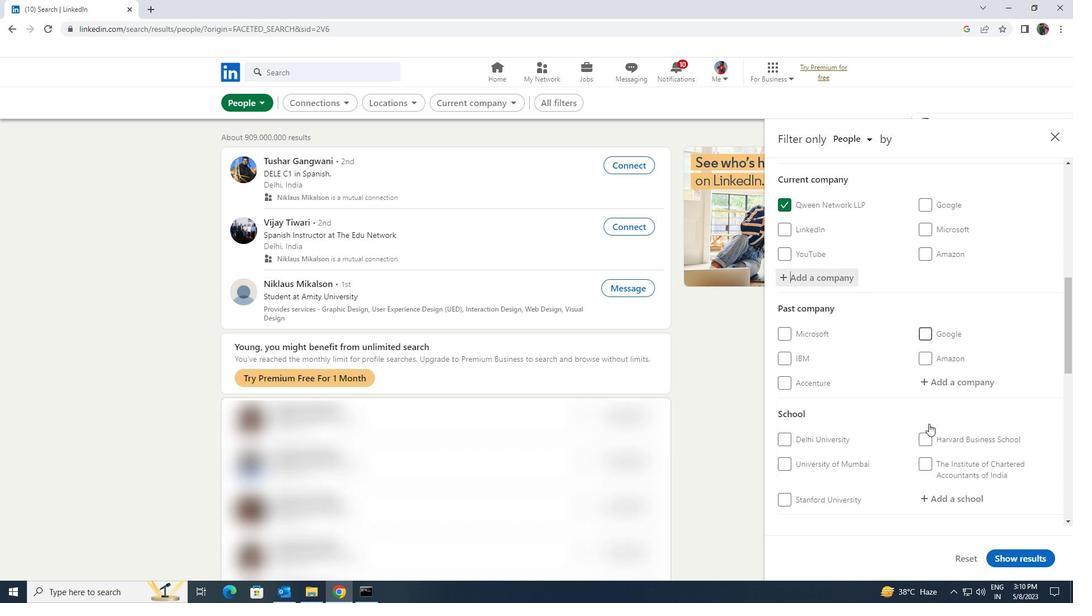 
Action: Mouse moved to (929, 424)
Screenshot: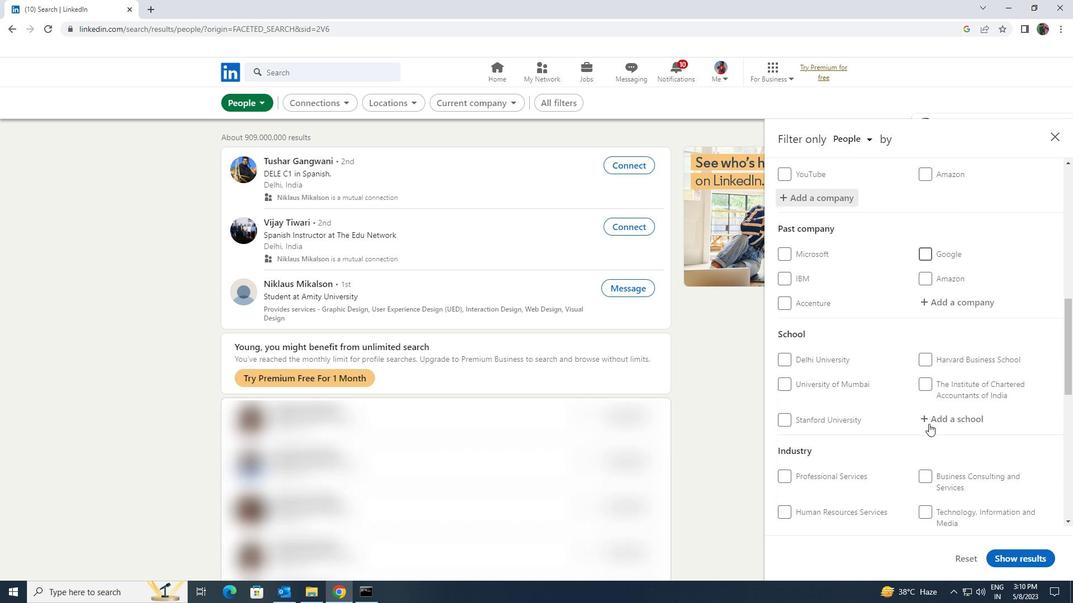
Action: Mouse pressed left at (929, 424)
Screenshot: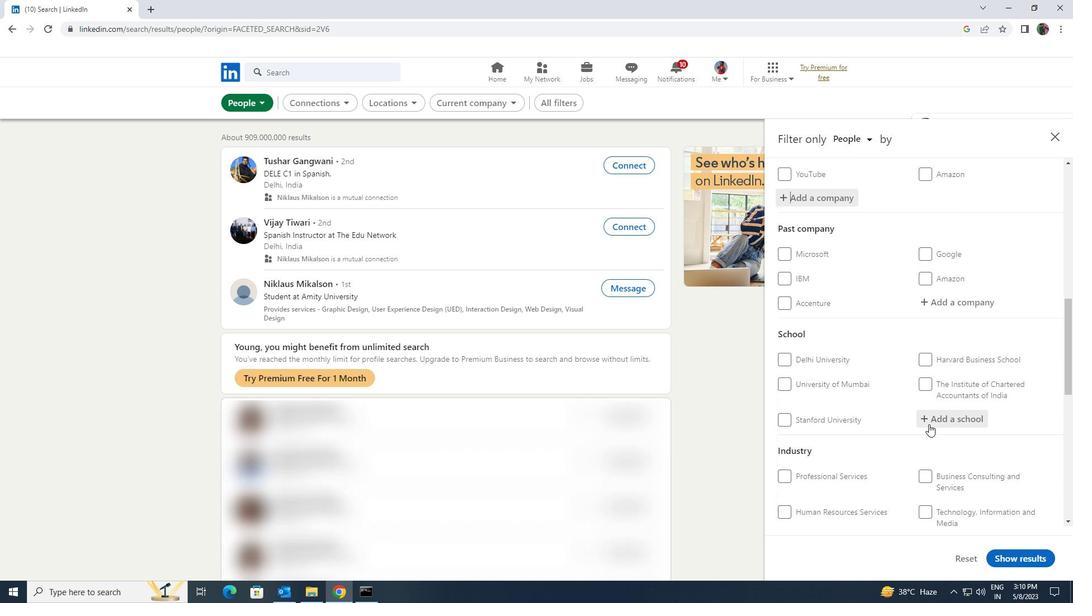 
Action: Key pressed <Key.shift><Key.shift><Key.shift><Key.shift><Key.shift><Key.shift><Key.shift>JD<Key.space>INSTITUTE<Key.space>OF<Key.space>FASHION<Key.space>
Screenshot: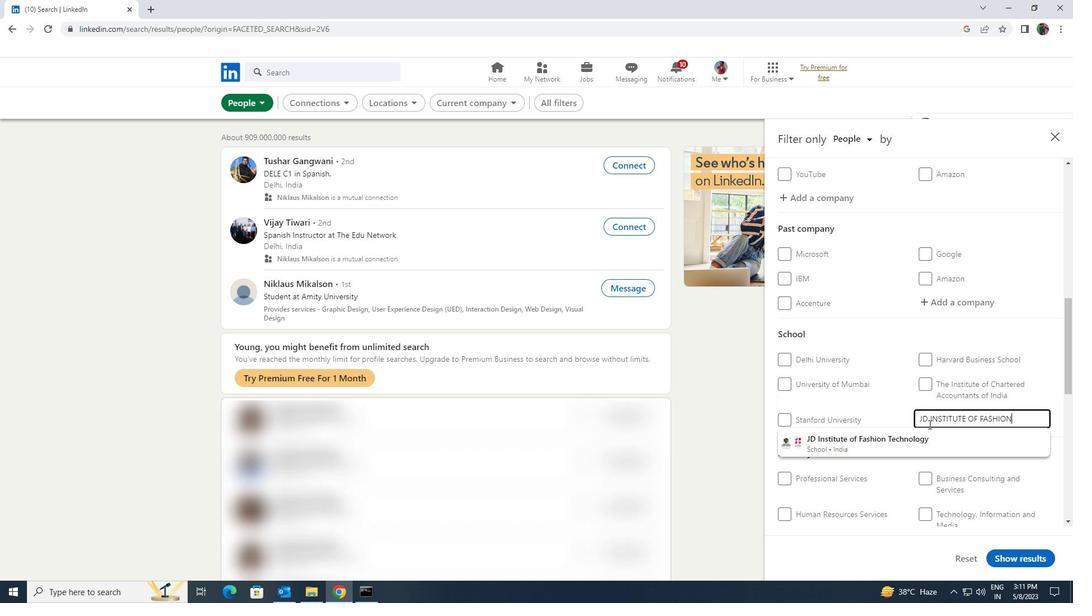 
Action: Mouse moved to (926, 436)
Screenshot: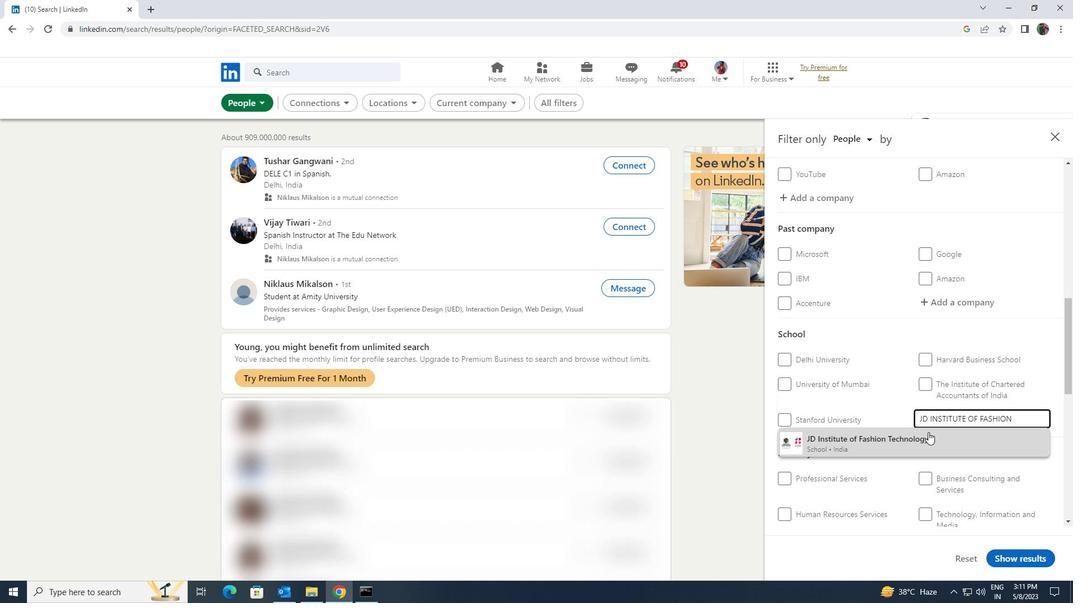 
Action: Mouse pressed left at (926, 436)
Screenshot: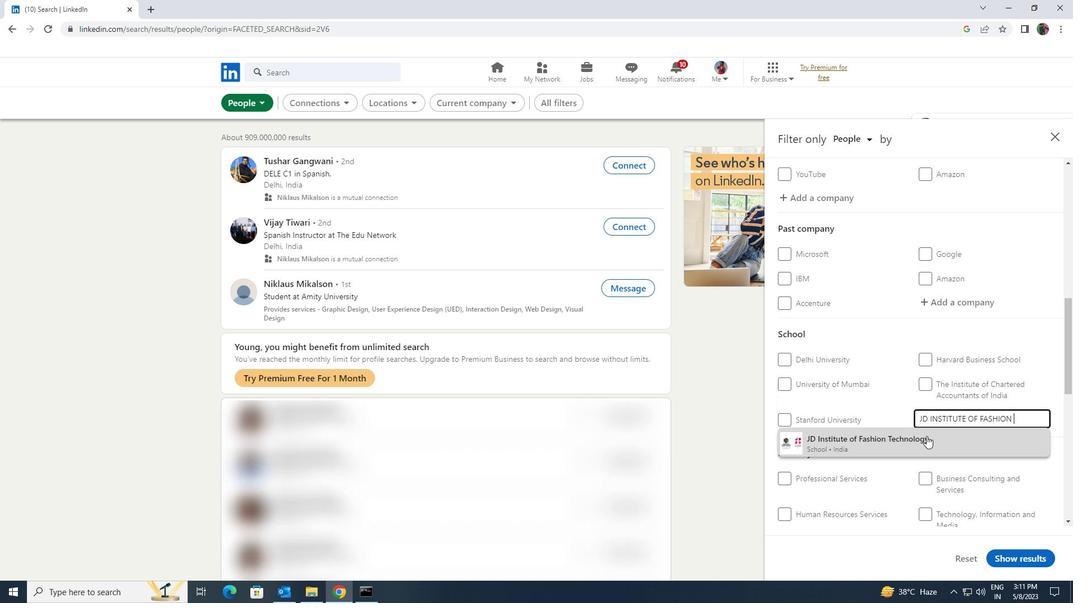 
Action: Mouse scrolled (926, 436) with delta (0, 0)
Screenshot: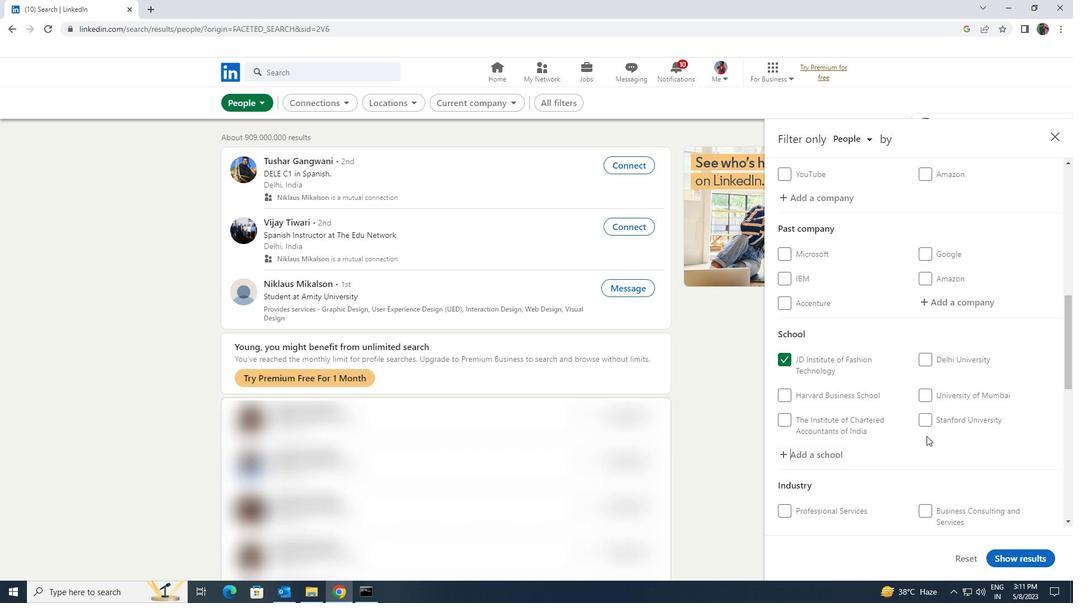 
Action: Mouse scrolled (926, 436) with delta (0, 0)
Screenshot: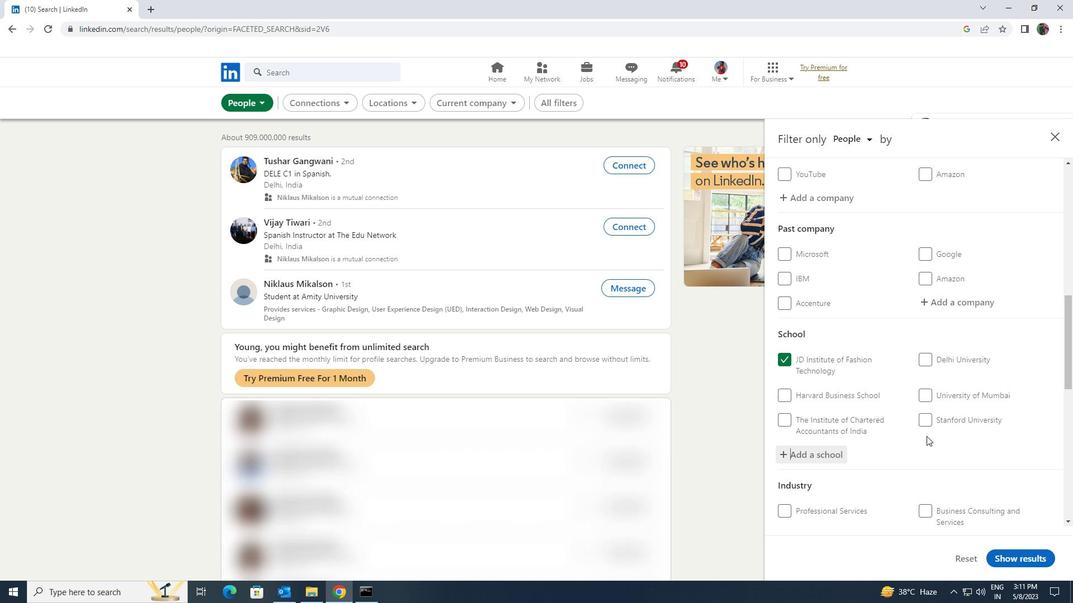 
Action: Mouse scrolled (926, 436) with delta (0, 0)
Screenshot: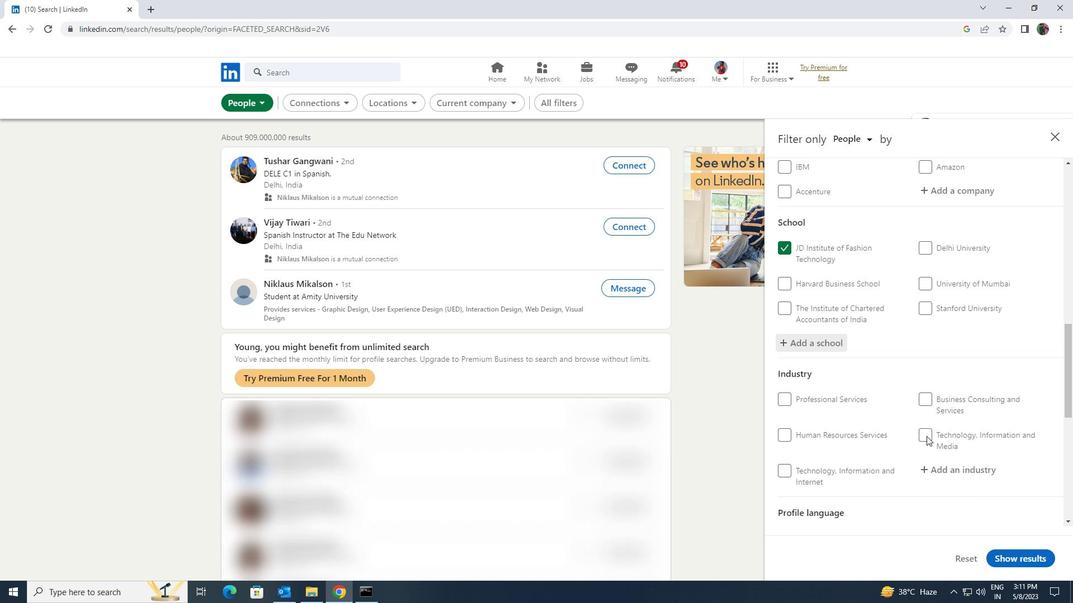 
Action: Mouse moved to (934, 418)
Screenshot: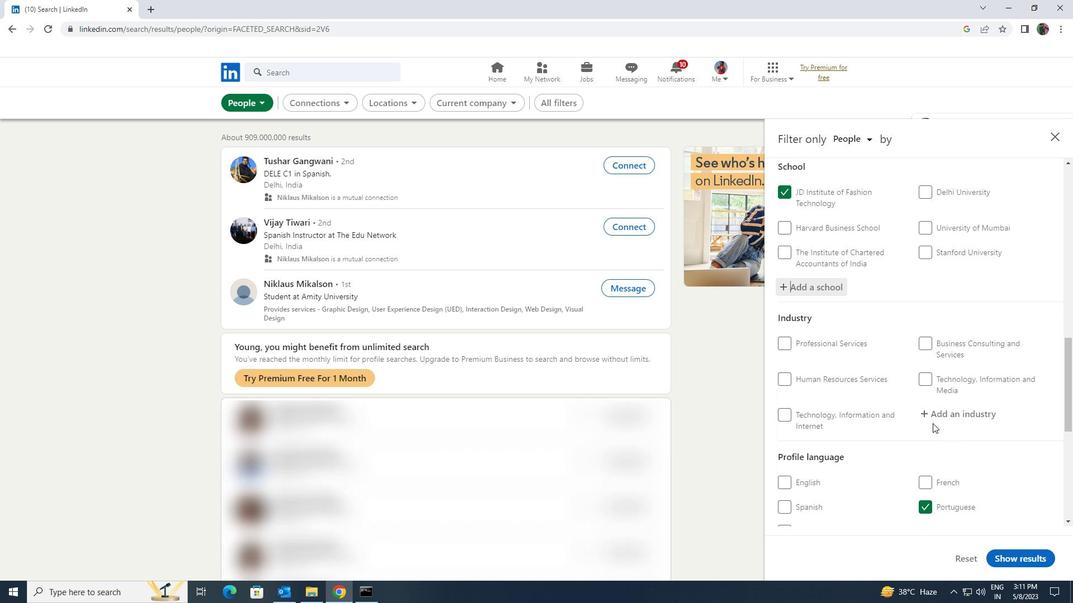 
Action: Mouse pressed left at (934, 418)
Screenshot: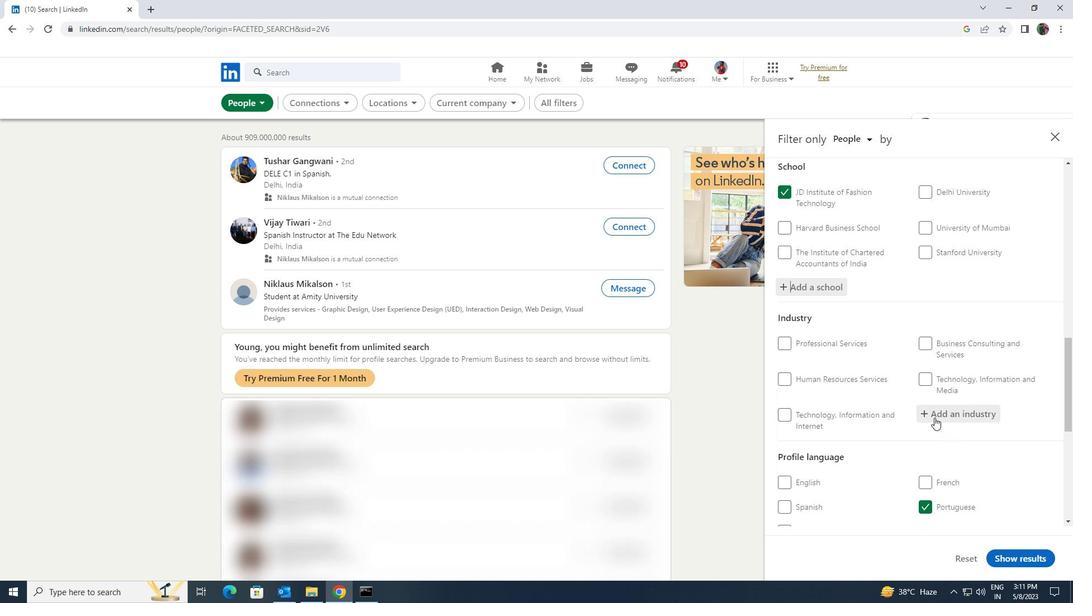 
Action: Key pressed <Key.shift>FINANCIAL<Key.space>
Screenshot: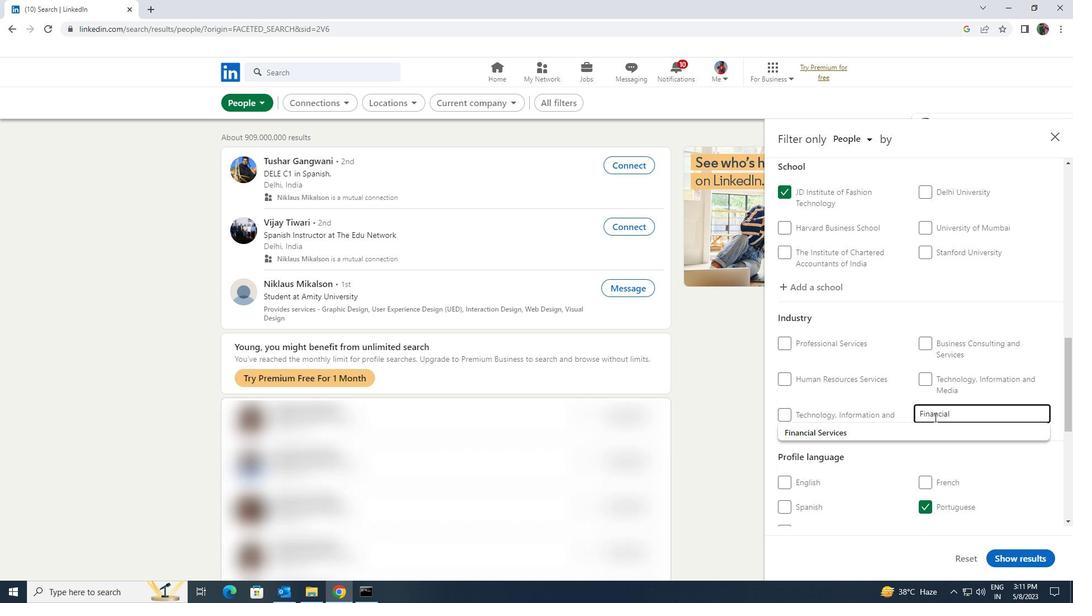
Action: Mouse moved to (931, 432)
Screenshot: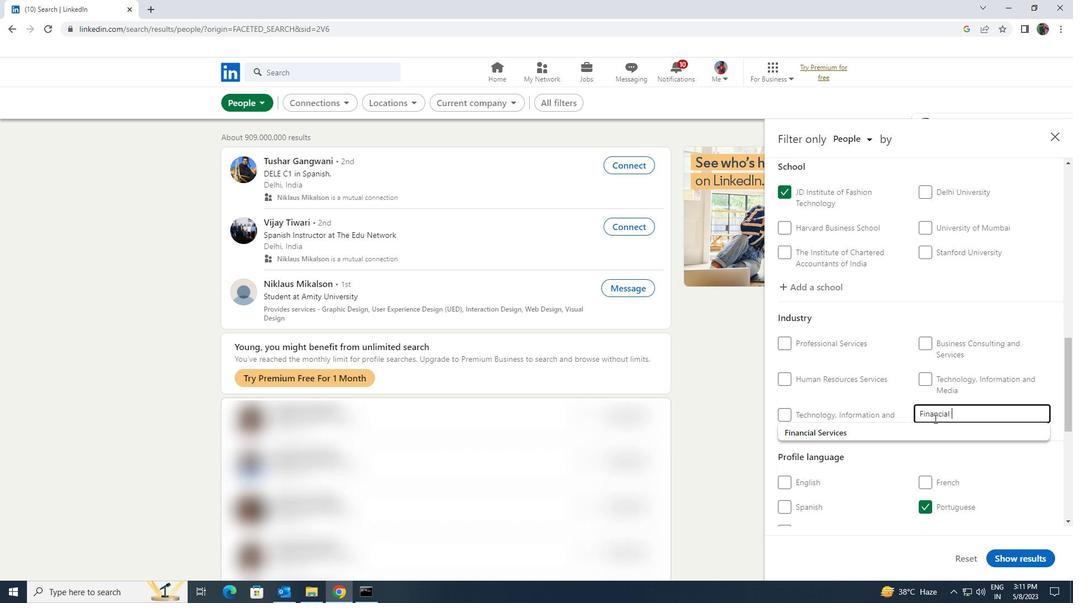 
Action: Mouse pressed left at (931, 432)
Screenshot: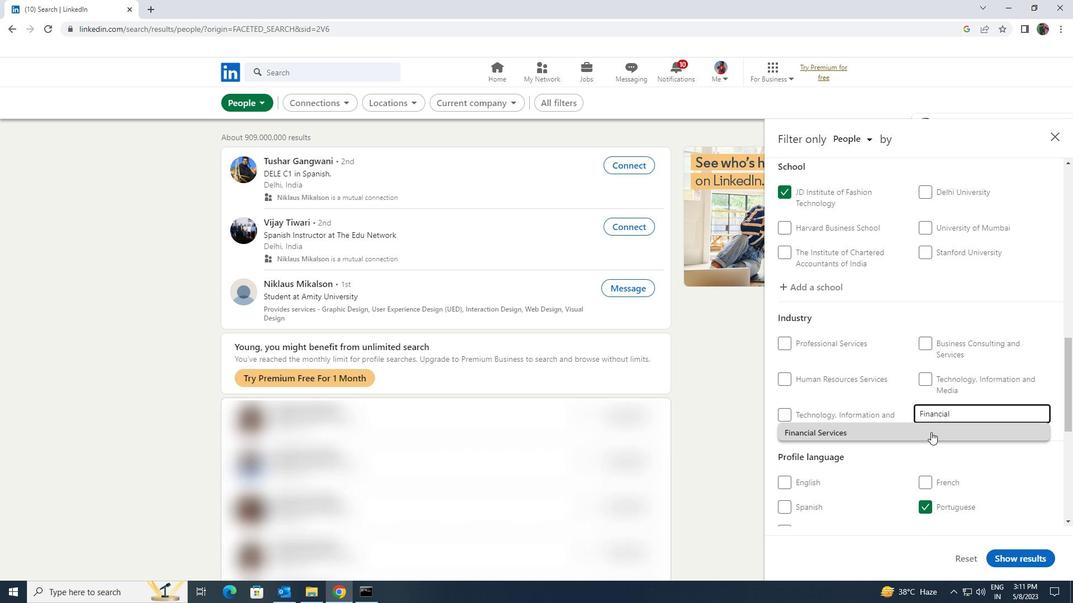 
Action: Mouse scrolled (931, 432) with delta (0, 0)
Screenshot: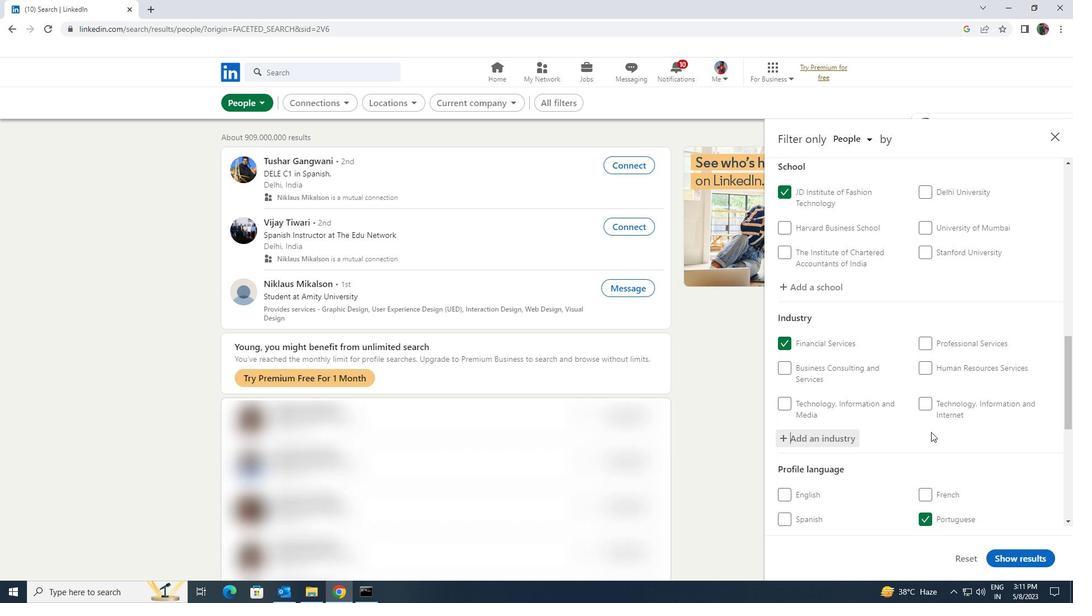 
Action: Mouse scrolled (931, 432) with delta (0, 0)
Screenshot: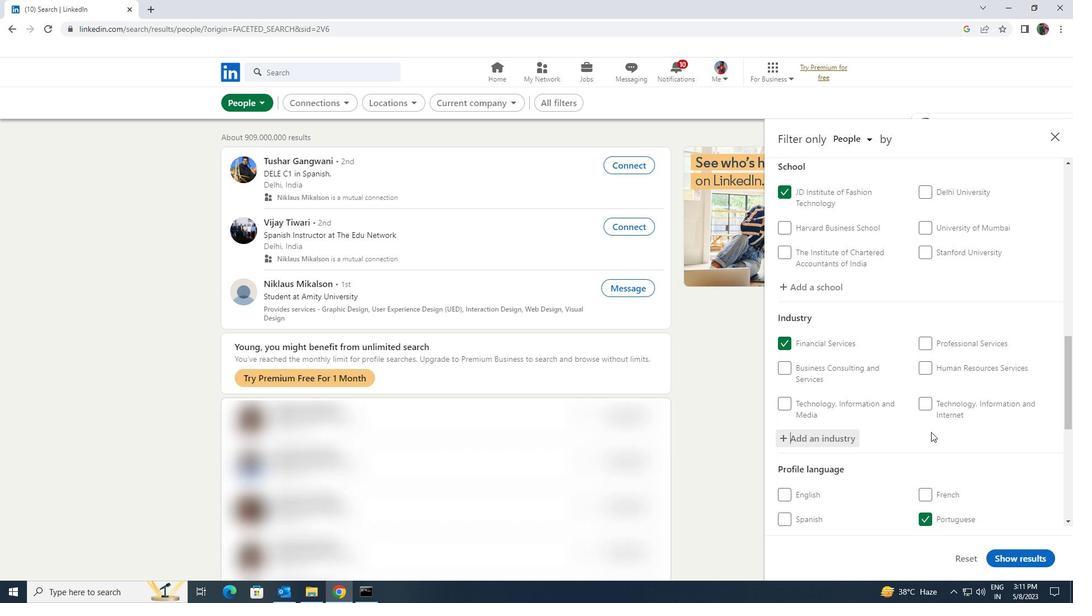 
Action: Mouse scrolled (931, 432) with delta (0, 0)
Screenshot: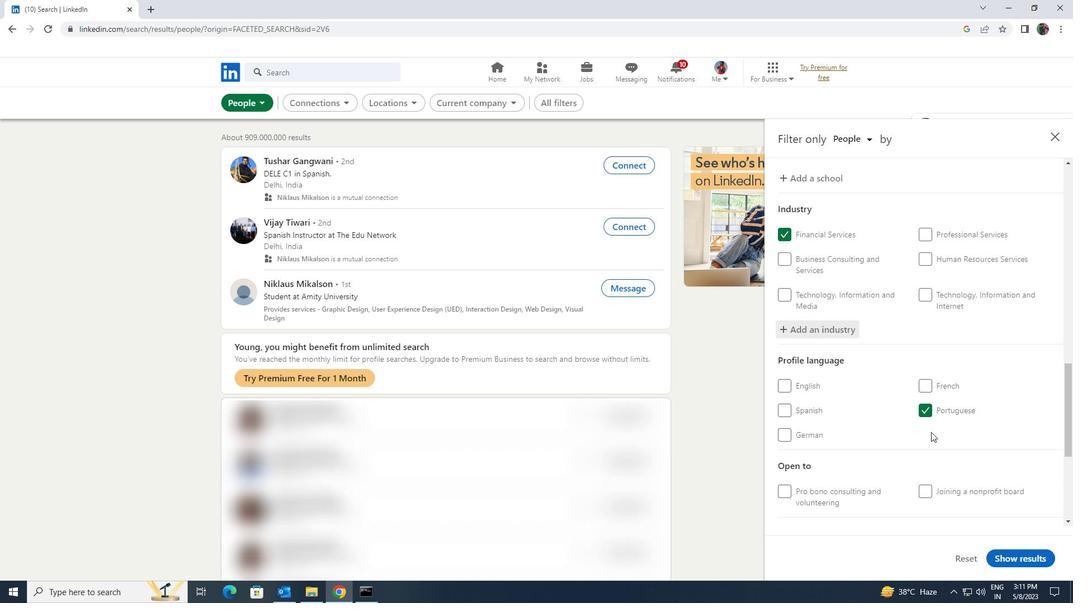 
Action: Mouse scrolled (931, 432) with delta (0, 0)
Screenshot: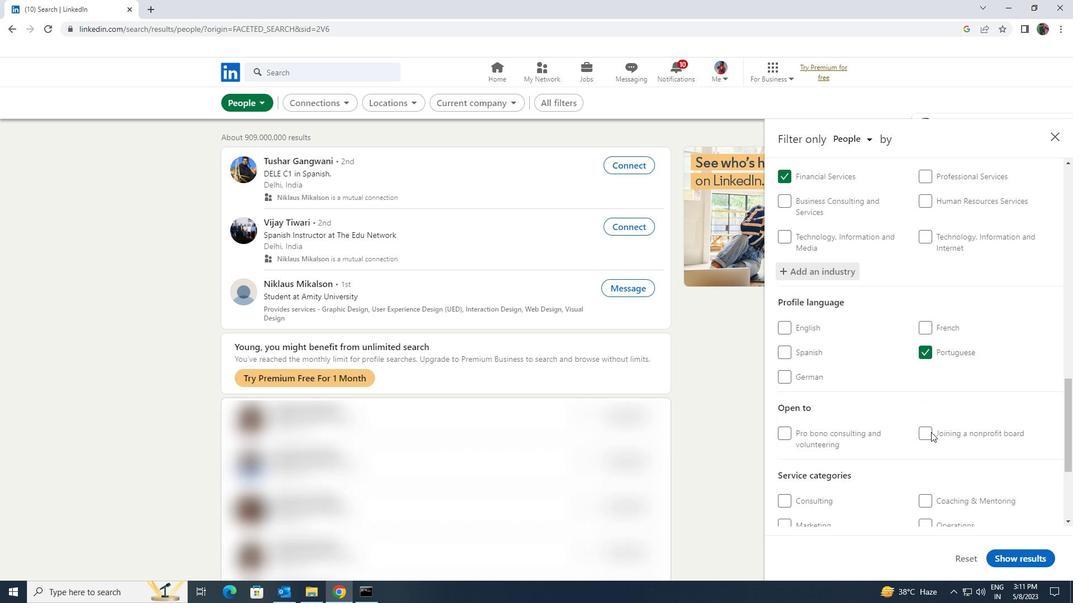
Action: Mouse scrolled (931, 432) with delta (0, 0)
Screenshot: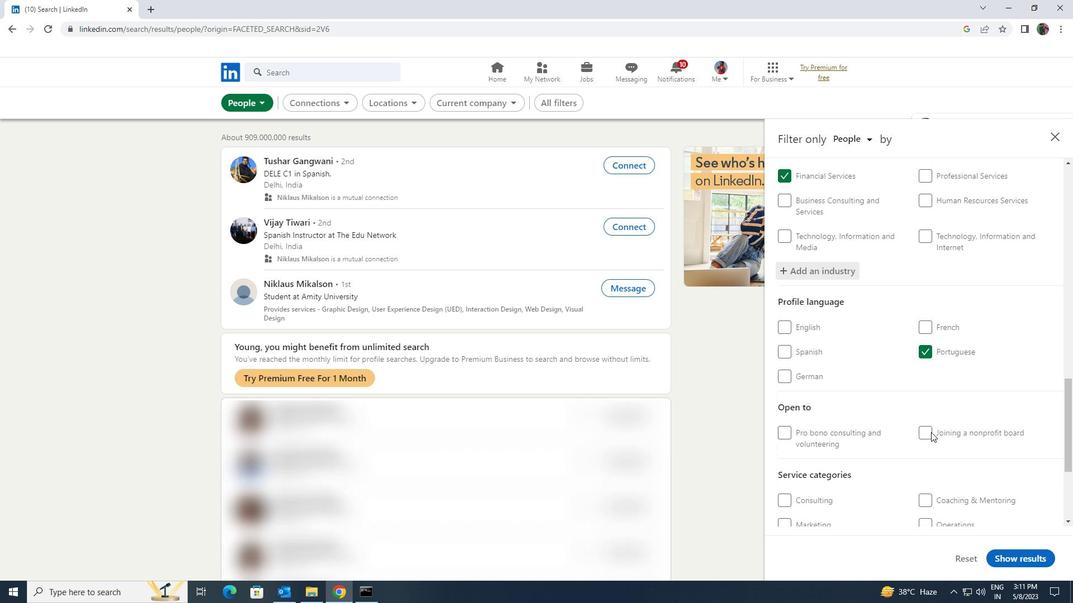 
Action: Mouse moved to (930, 433)
Screenshot: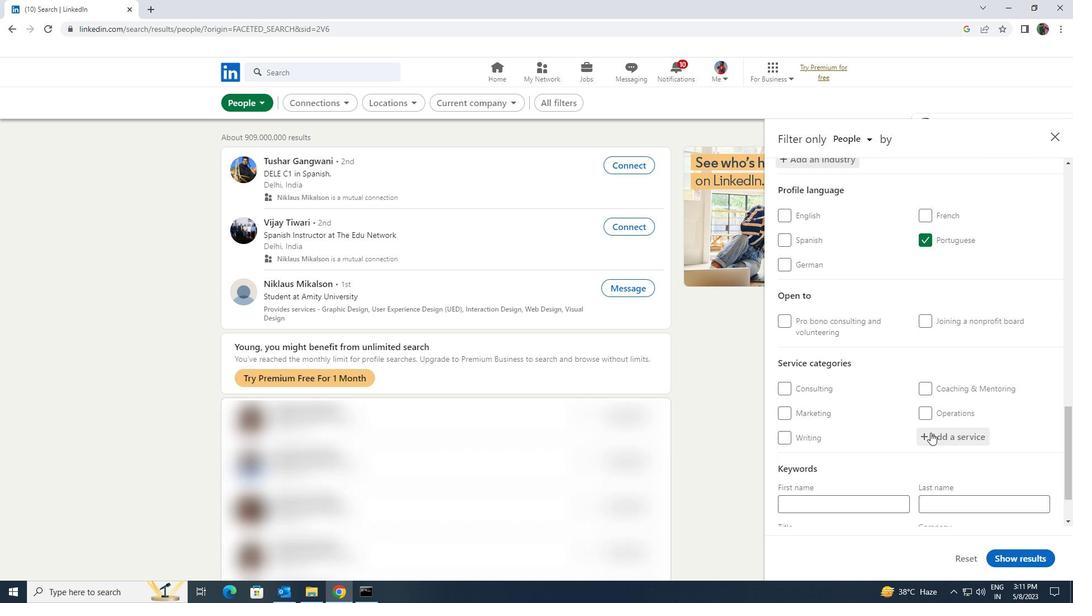 
Action: Mouse pressed left at (930, 433)
Screenshot: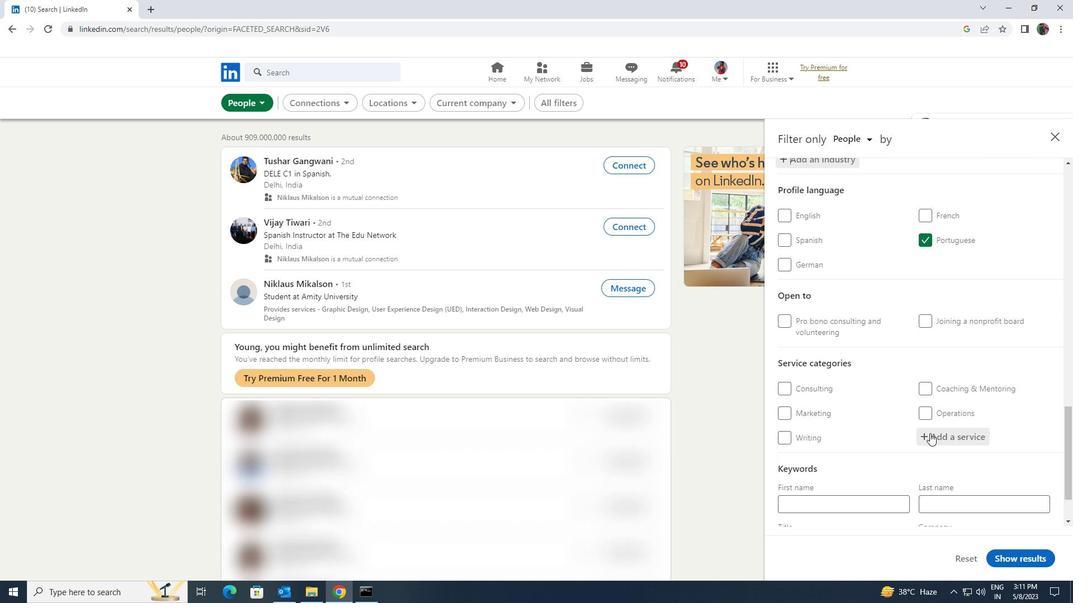 
Action: Mouse moved to (929, 434)
Screenshot: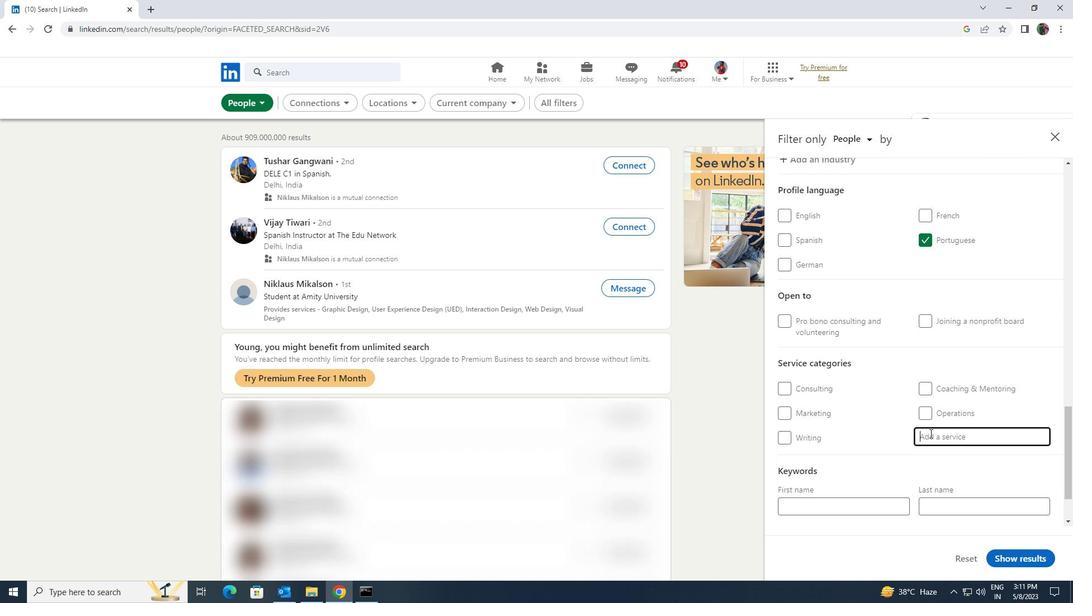 
Action: Key pressed <Key.shift>BUSINESS
Screenshot: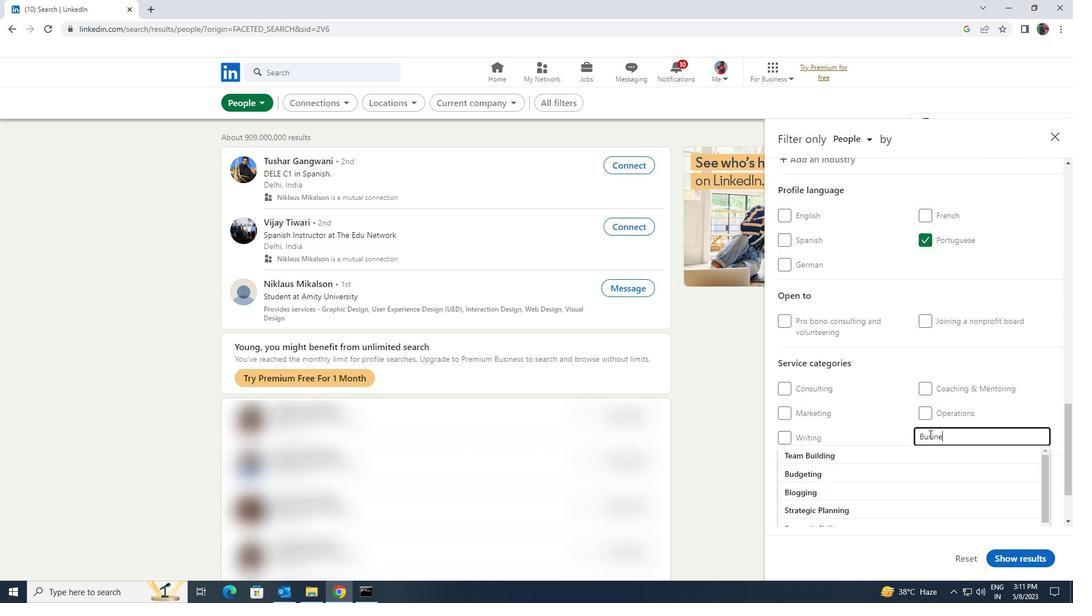 
Action: Mouse moved to (933, 433)
Screenshot: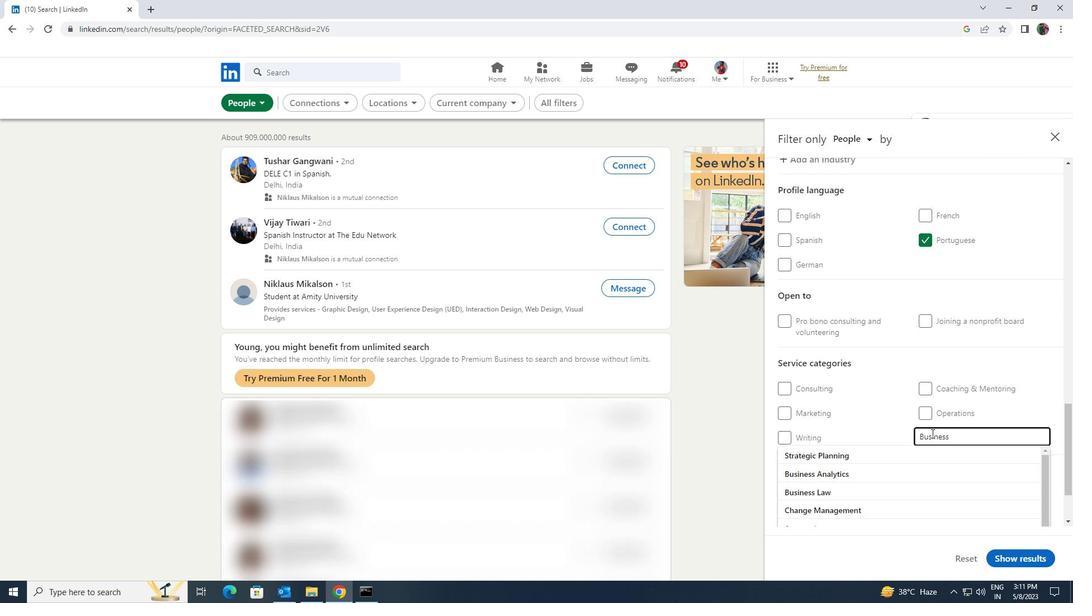 
Action: Key pressed <Key.space><Key.shift>LAW
Screenshot: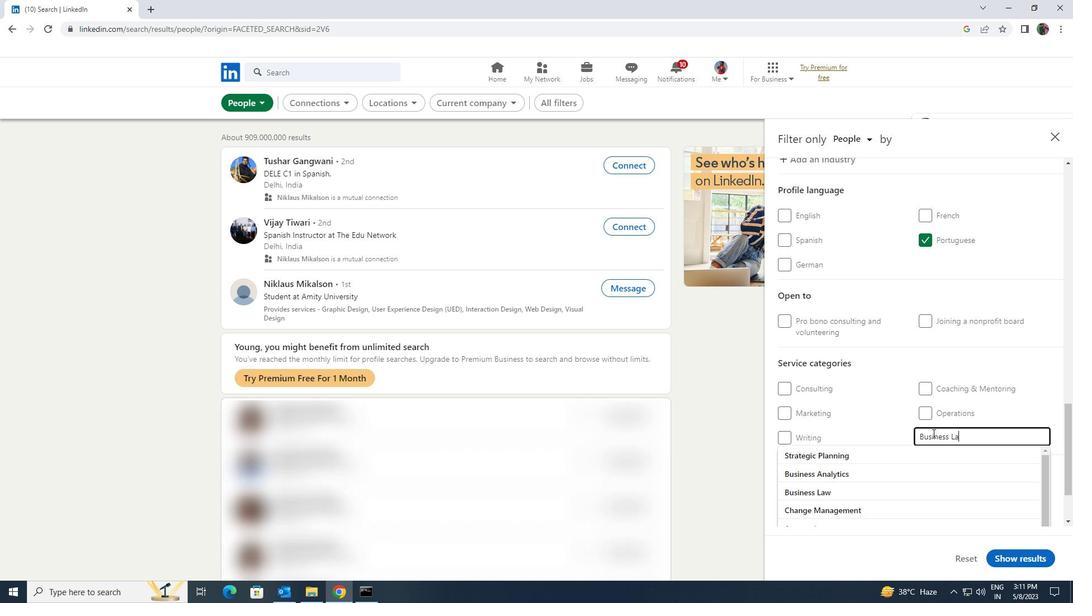 
Action: Mouse moved to (933, 446)
Screenshot: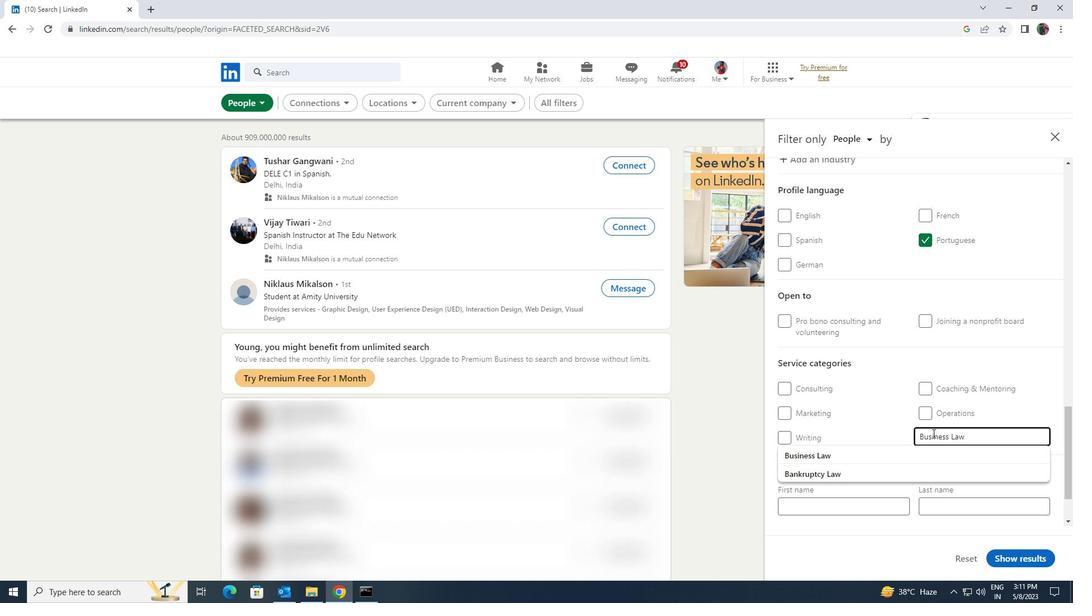 
Action: Mouse pressed left at (933, 446)
Screenshot: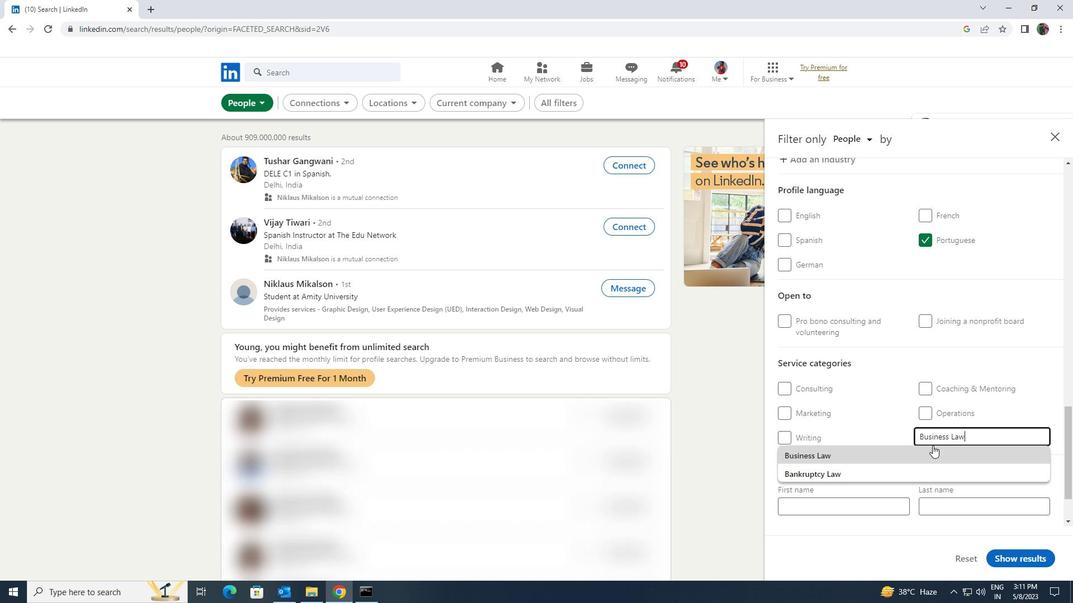 
Action: Mouse scrolled (933, 445) with delta (0, 0)
Screenshot: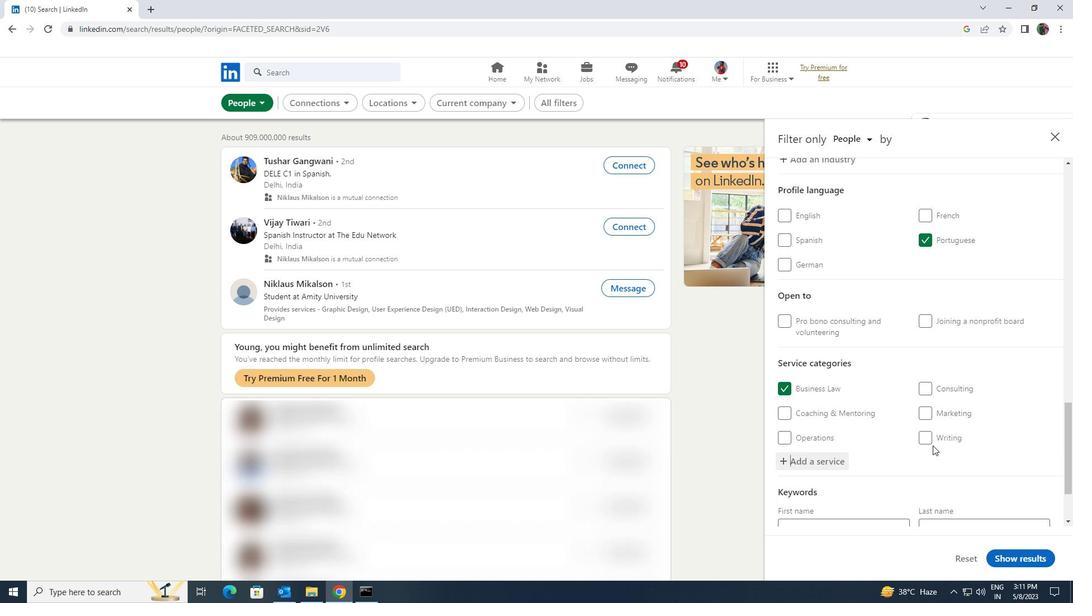 
Action: Mouse scrolled (933, 445) with delta (0, 0)
Screenshot: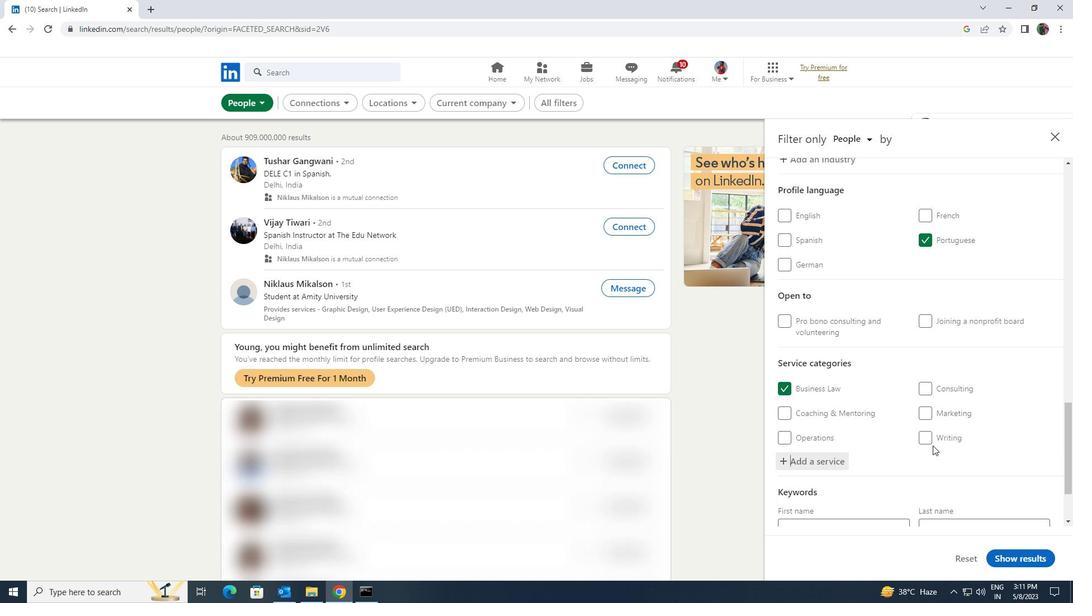 
Action: Mouse scrolled (933, 445) with delta (0, 0)
Screenshot: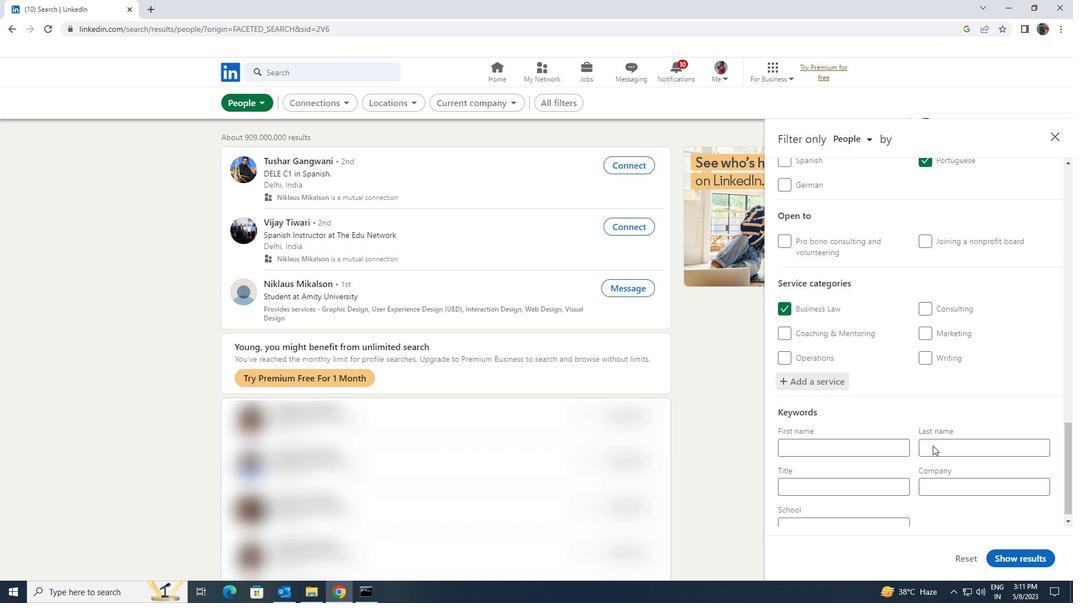 
Action: Mouse moved to (896, 472)
Screenshot: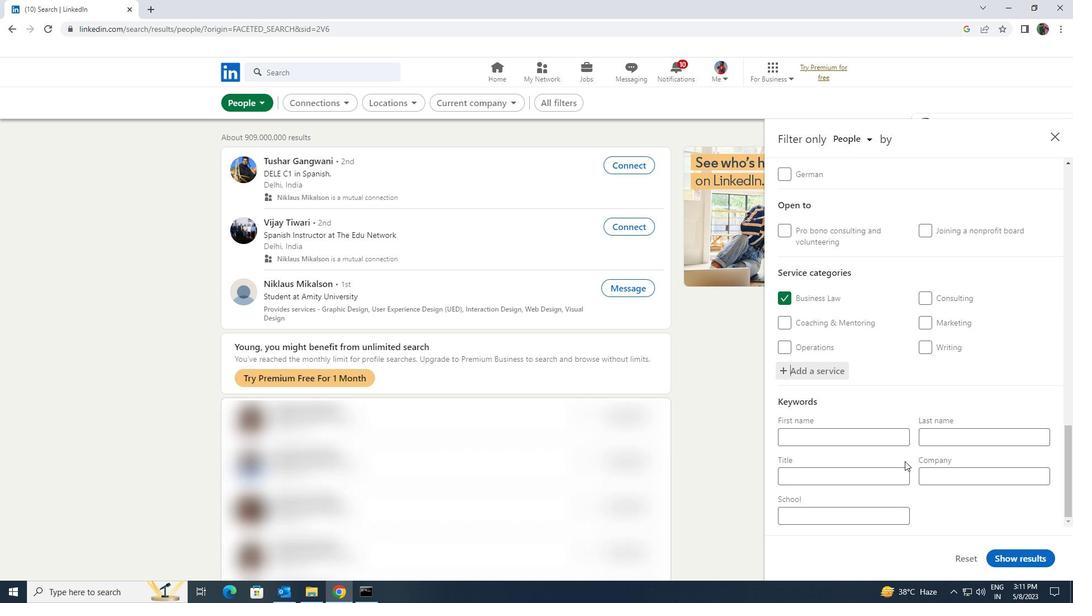 
Action: Mouse pressed left at (896, 472)
Screenshot: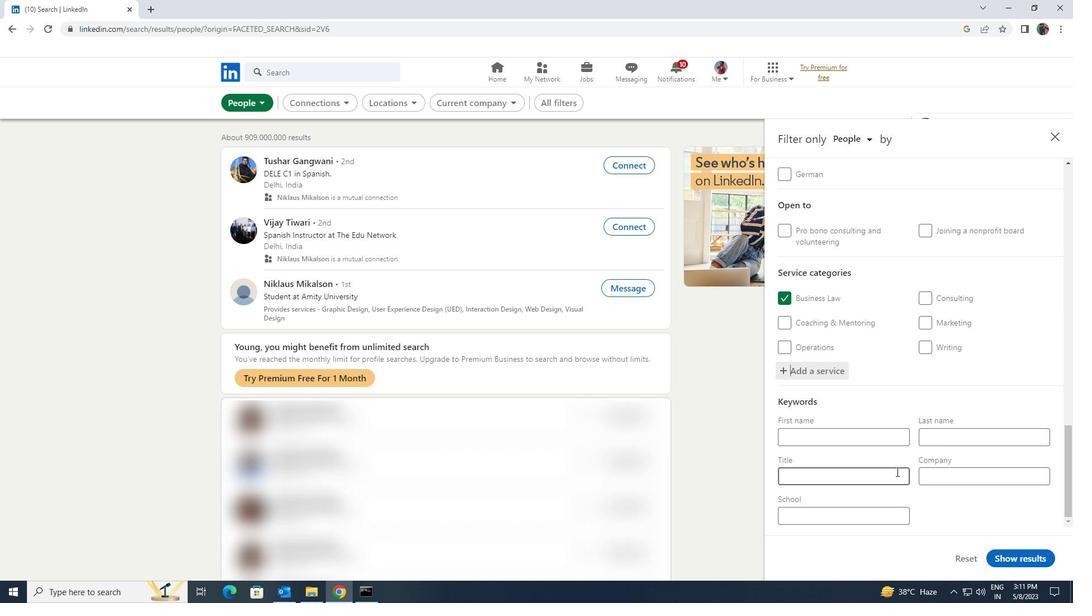 
Action: Key pressed <Key.shift><Key.shift><Key.shift><Key.shift><Key.shift><Key.shift><Key.shift><Key.shift><Key.shift><Key.shift>IT<Key.space><Key.shift>PROFESSIONAL
Screenshot: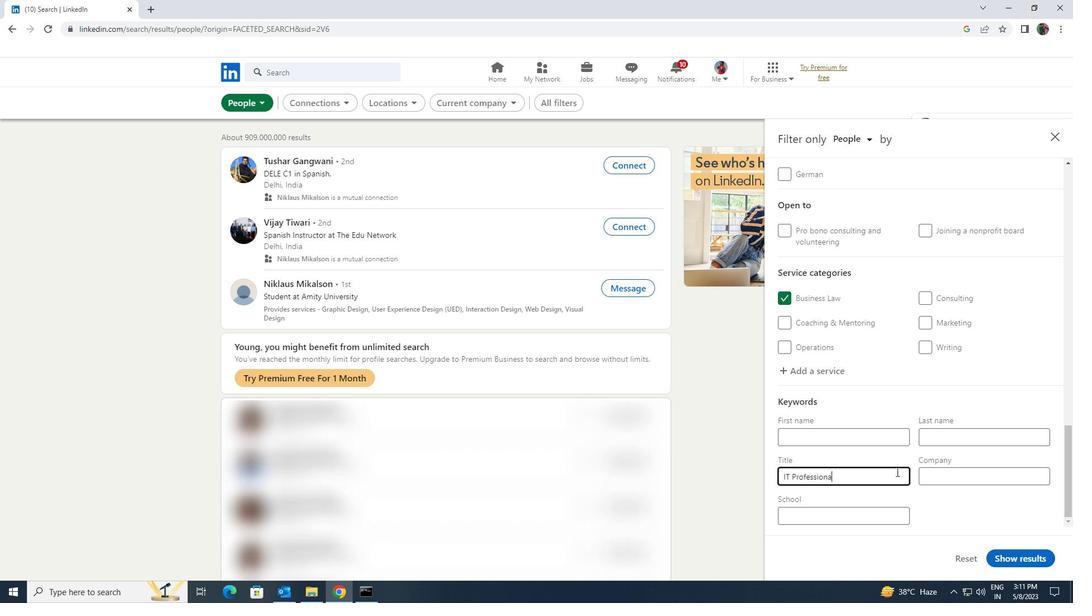 
Action: Mouse moved to (1033, 553)
Screenshot: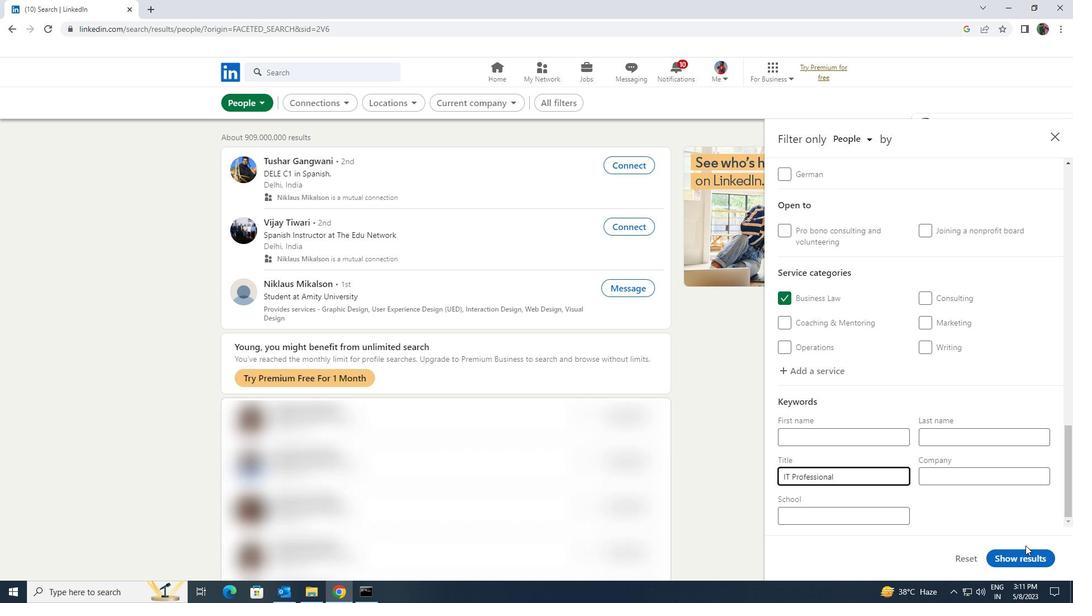 
Action: Mouse pressed left at (1033, 553)
Screenshot: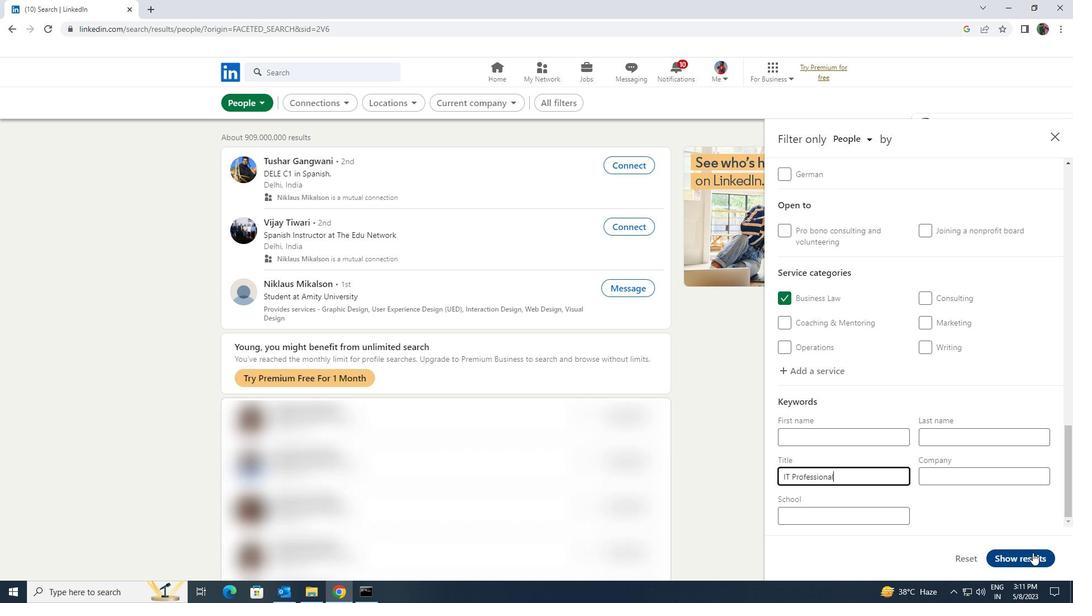 
